 Task: open an excel sheet and write heading  Budget Tracker. Add Descriptions in a column and its values below  'Salary, Rent, Dining Out, Internet Bill, Groceries, Utilities Bill, Gas & Savings. 'Add Categories in next column and its values below  Income, Housing, Food, Utilities, Food, Utilities, Transportation & Savings. Add amount in next column and its values below  $2,500, $800, $100, $50, $200, $100, $100, $50 & $500. Add Dates in next column and its values below  2023-05-01, 2023-05-05, 2023-05-10, 2023-05-15, 2023-05-19, 2023-05-22, 2023-05-25 & 2023-05-30. Add Income/ Expense in next column and its values below  Income, Expense, Expense, Expense, Expense, Expense, Expense & IncomeSave page ExpTracker analysisbook
Action: Mouse moved to (127, 120)
Screenshot: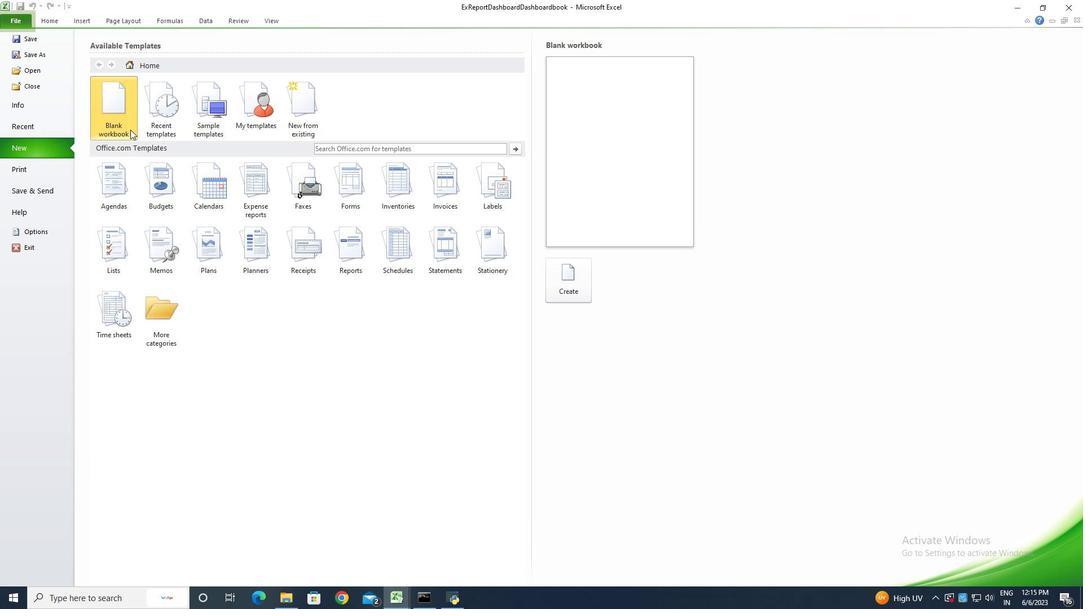 
Action: Mouse pressed left at (127, 120)
Screenshot: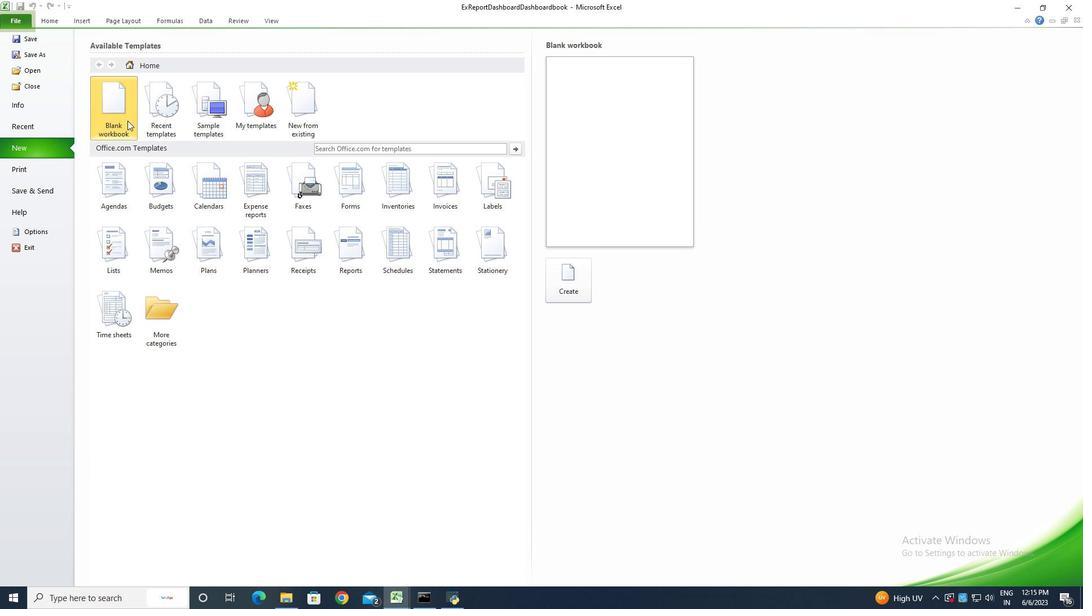 
Action: Mouse moved to (555, 282)
Screenshot: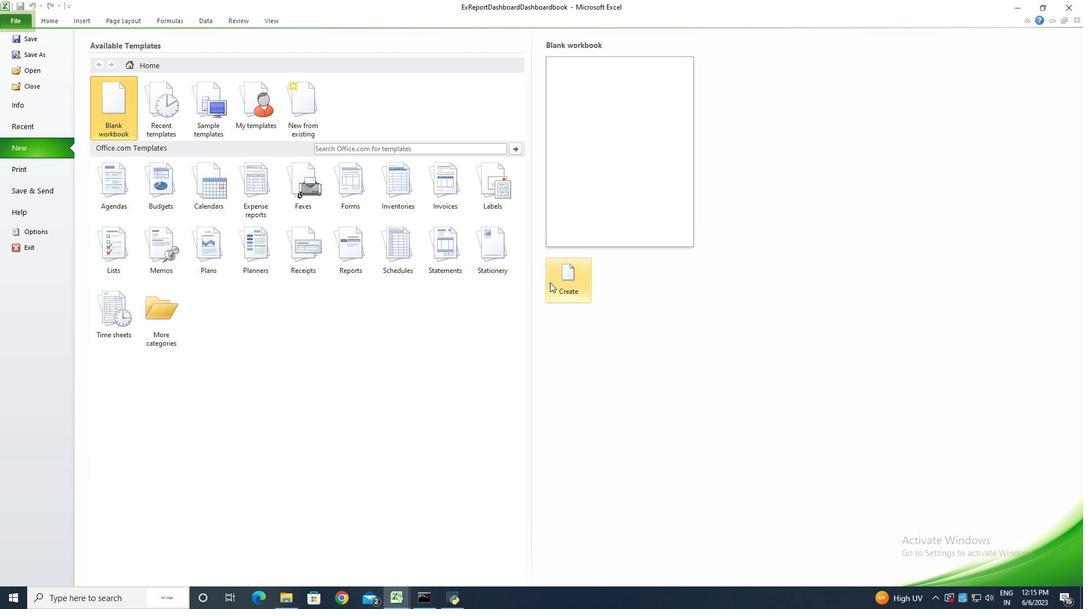 
Action: Mouse pressed left at (555, 282)
Screenshot: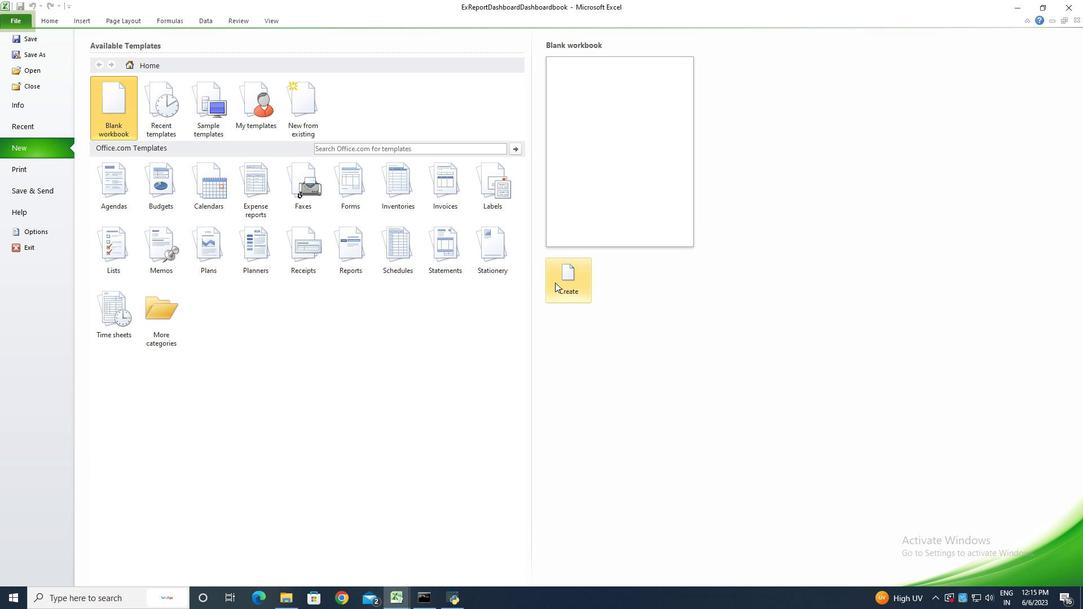 
Action: Key pressed <Key.shift><Key.shift><Key.shift><Key.shift><Key.shift>Budget<Key.space><Key.shift>Tracker<Key.enter><Key.shift><Key.shift><Key.shift><Key.shift>Descriptions<Key.enter><Key.shift>Salaryu<Key.backspace><Key.enter><Key.shift>Rent<Key.enter><Key.shift>Dining<Key.space><Key.shift><Key.shift><Key.shift><Key.shift><Key.shift><Key.shift><Key.shift><Key.shift><Key.shift><Key.shift><Key.shift><Key.shift><Key.shift><Key.shift><Key.shift><Key.shift><Key.shift><Key.shift><Key.shift><Key.shift><Key.shift><Key.shift><Key.shift><Key.shift><Key.shift>Out<Key.enter><Key.shift>Intertainment<Key.backspace><Key.backspace><Key.backspace><Key.backspace><Key.backspace><Key.backspace><Key.backspace><Key.backspace>newt<Key.space><Key.backspace><Key.backspace><Key.backspace>t<Key.space><Key.shift>Bill<Key.enter><Key.shift>Groceries<Key.enter><Key.shift><Key.shift><Key.shift><Key.shift><Key.shift><Key.shift><Key.shift><Key.shift><Key.shift><Key.shift><Key.shift><Key.shift><Key.shift><Key.shift>Utilities<Key.space><Key.shift>Bill<Key.enter><Key.shift><Key.shift>Gas<Key.enter><Key.shift>Savings<Key.enter>
Screenshot: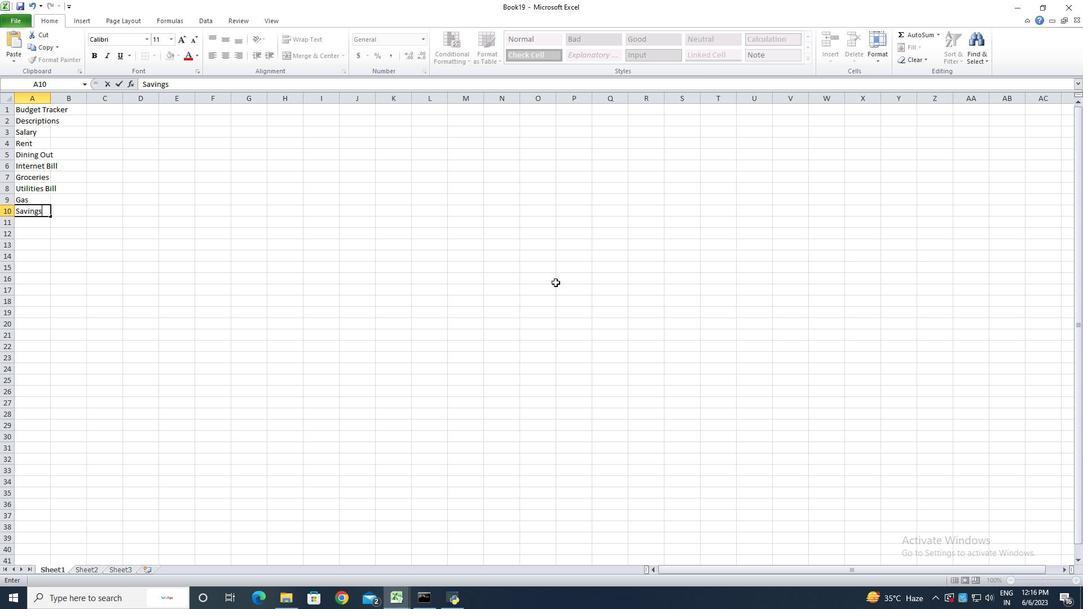 
Action: Mouse moved to (50, 102)
Screenshot: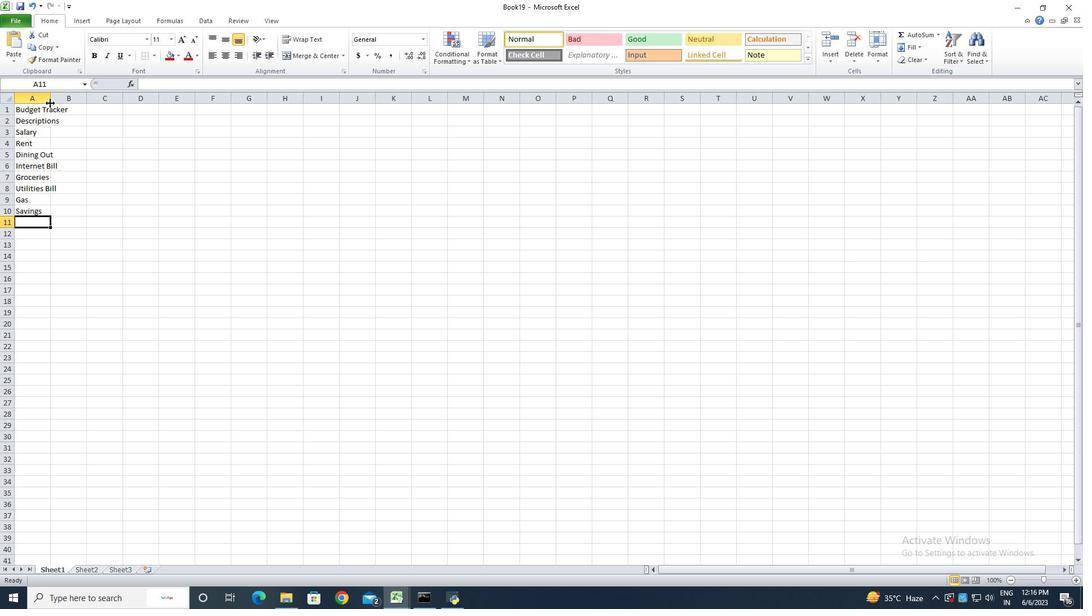 
Action: Mouse pressed left at (50, 102)
Screenshot: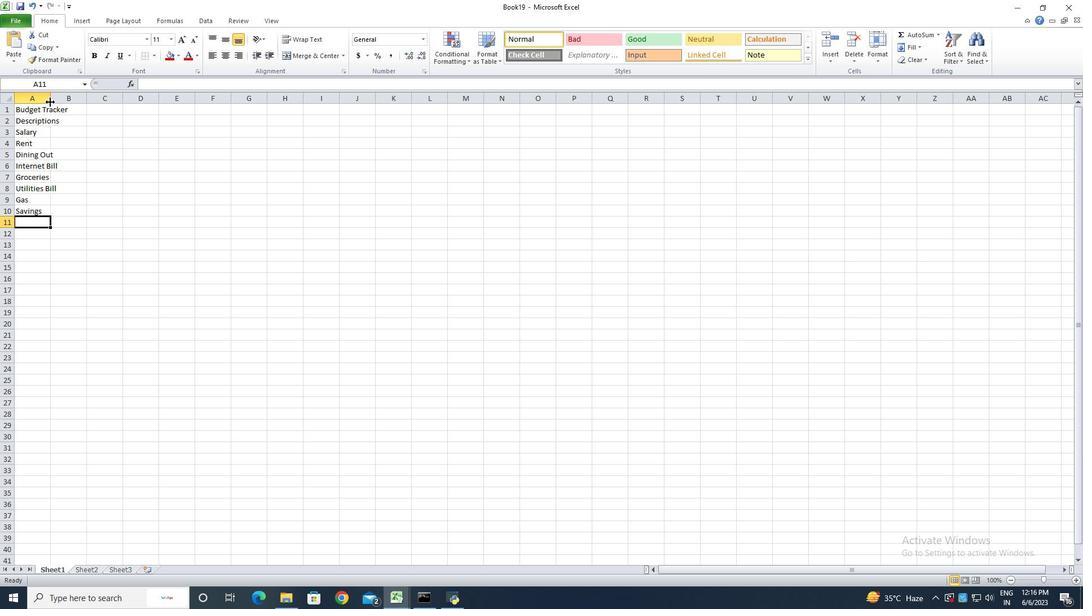 
Action: Mouse pressed left at (50, 102)
Screenshot: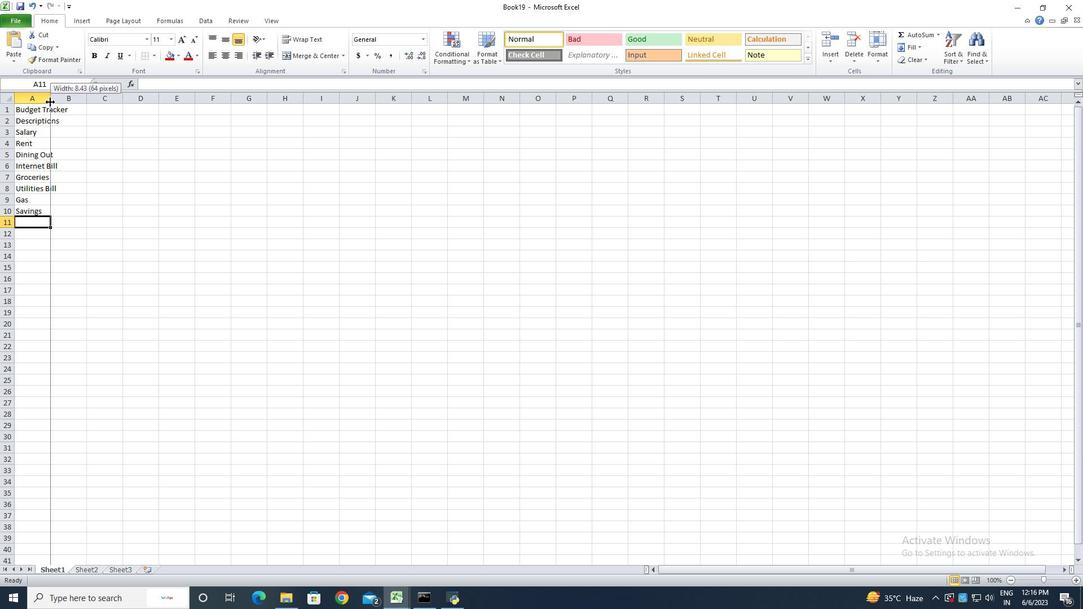 
Action: Mouse moved to (80, 120)
Screenshot: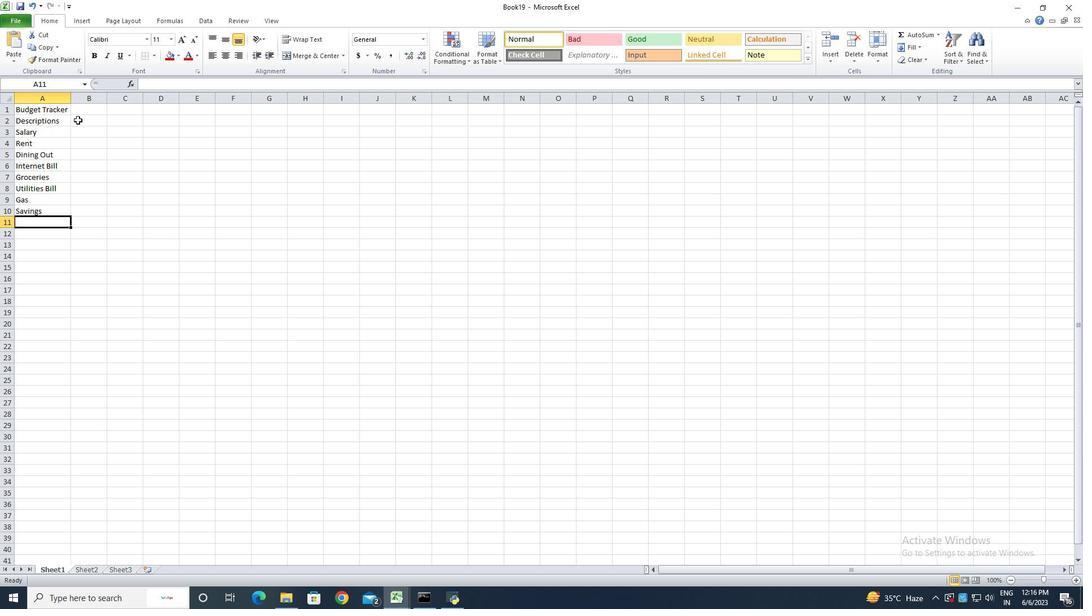 
Action: Mouse pressed left at (80, 120)
Screenshot: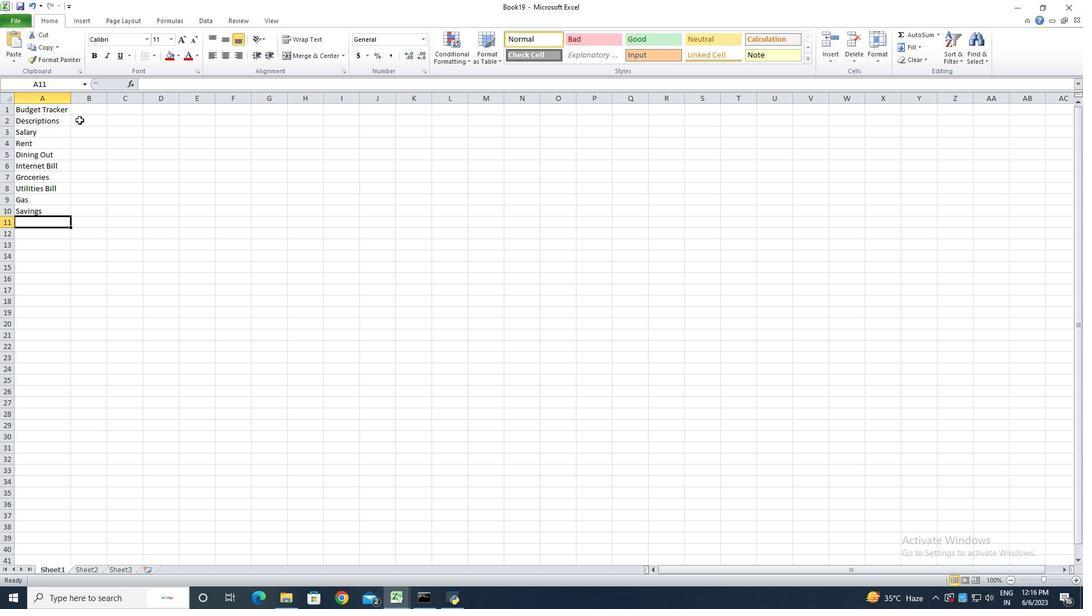 
Action: Key pressed <Key.shift>Categories<Key.enter><Key.shift>Income<Key.enter><Key.shift><Key.shift><Key.shift><Key.shift><Key.shift><Key.shift><Key.shift><Key.shift><Key.shift><Key.shift><Key.shift><Key.shift><Key.shift><Key.shift><Key.shift>Housing<Key.enter><Key.shift>Food<Key.enter><Key.shift>Utilities<Key.enter><Key.shift>Food<Key.enter><Key.shift>Utilities<Key.enter><Key.shift><Key.shift><Key.shift>Transportation<Key.enter><Key.shift>Savings<Key.enter>
Screenshot: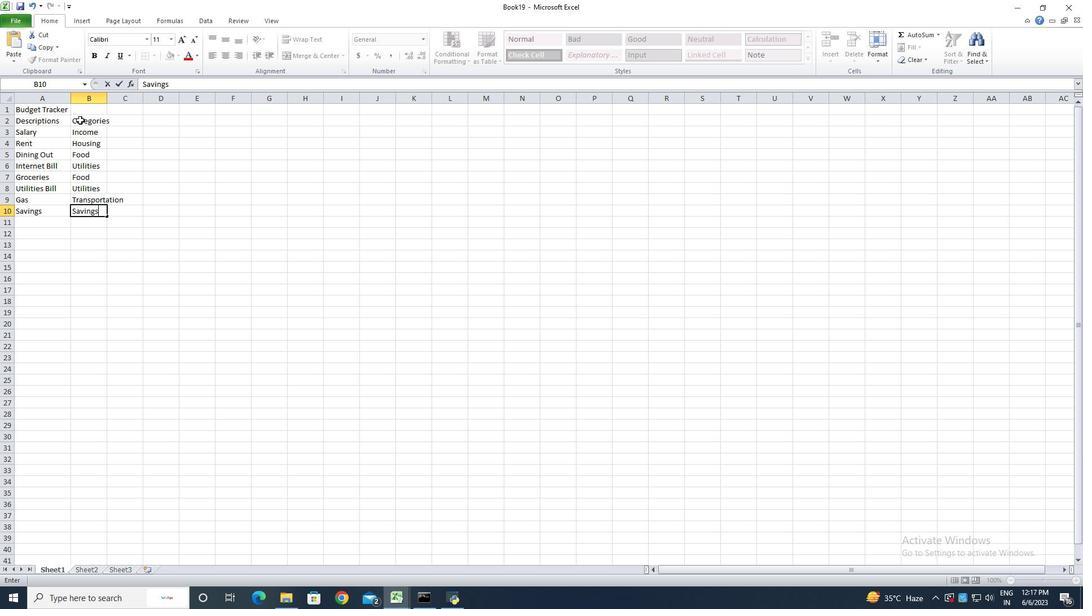 
Action: Mouse moved to (107, 99)
Screenshot: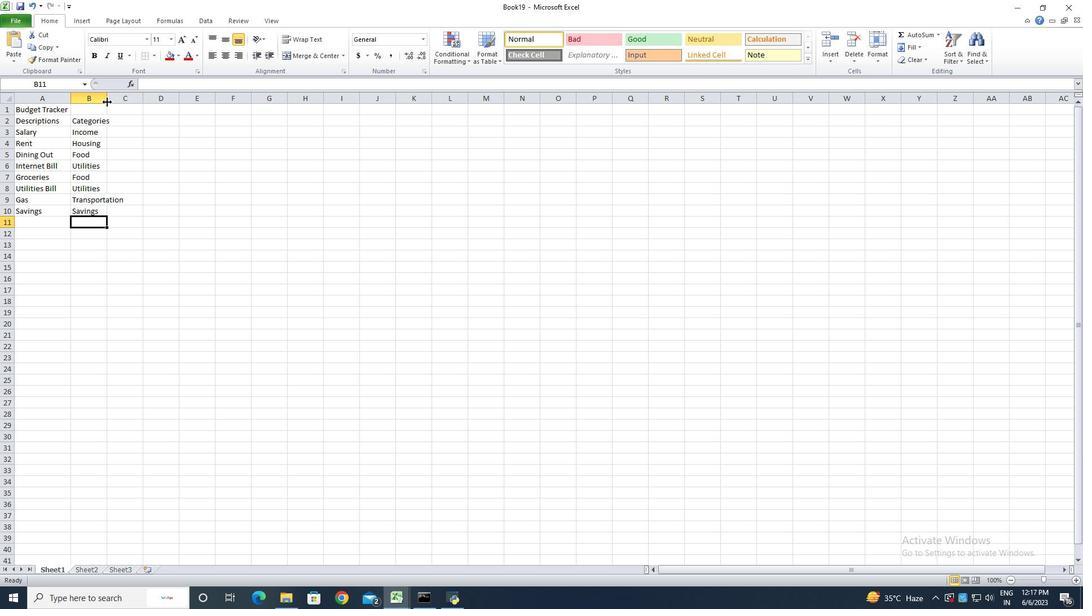 
Action: Mouse pressed left at (107, 99)
Screenshot: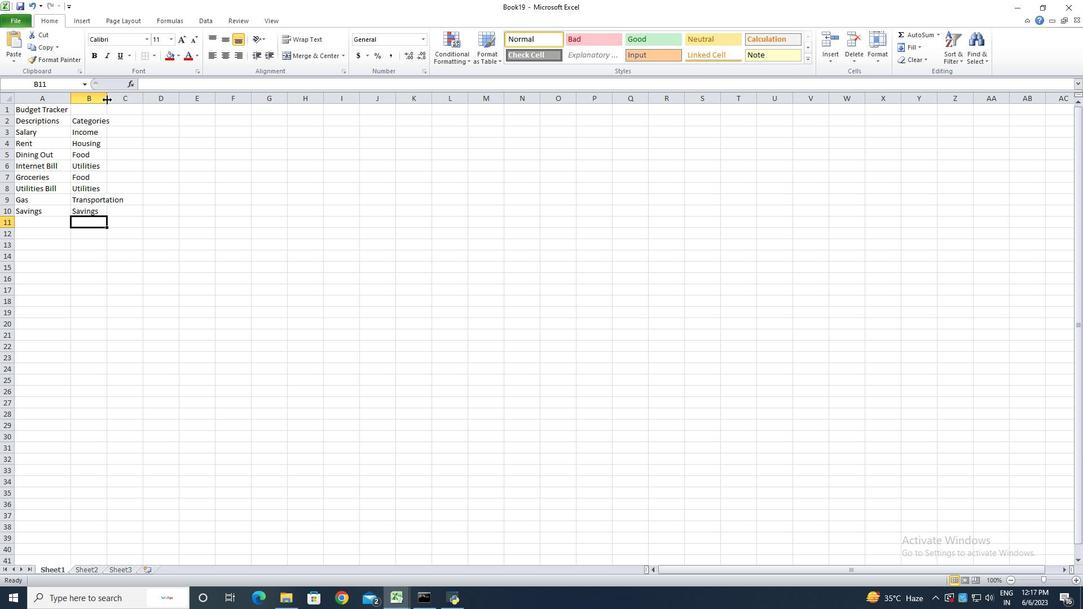
Action: Mouse pressed left at (107, 99)
Screenshot: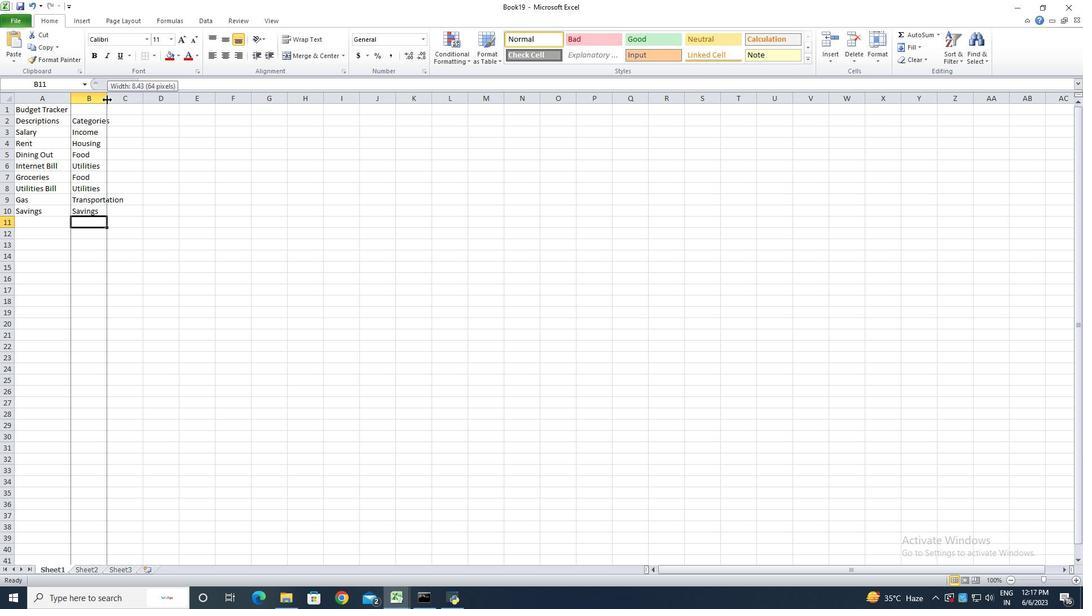 
Action: Mouse moved to (150, 121)
Screenshot: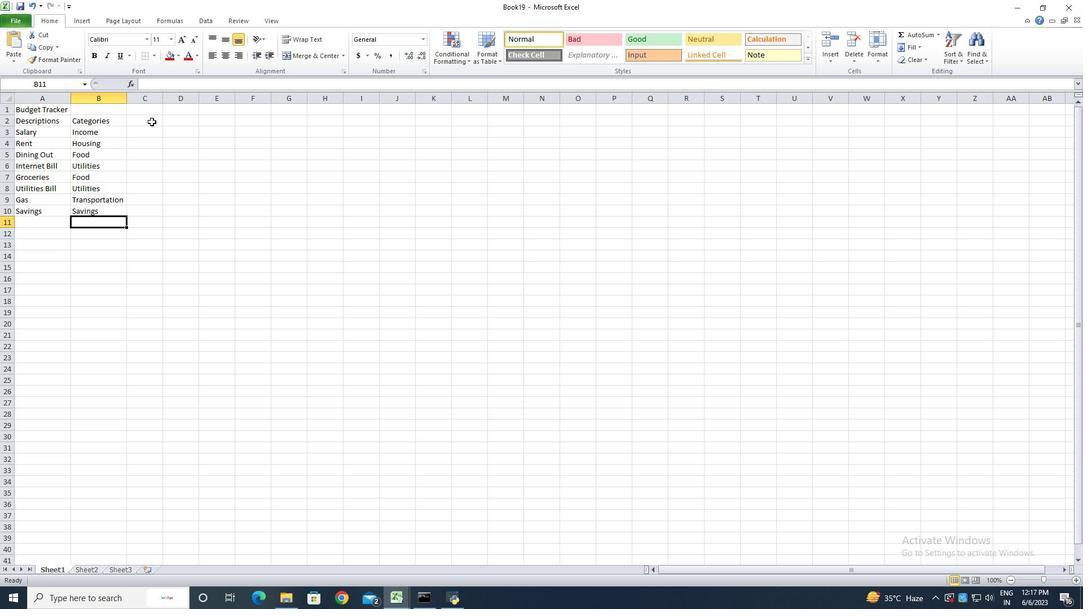 
Action: Mouse pressed left at (150, 121)
Screenshot: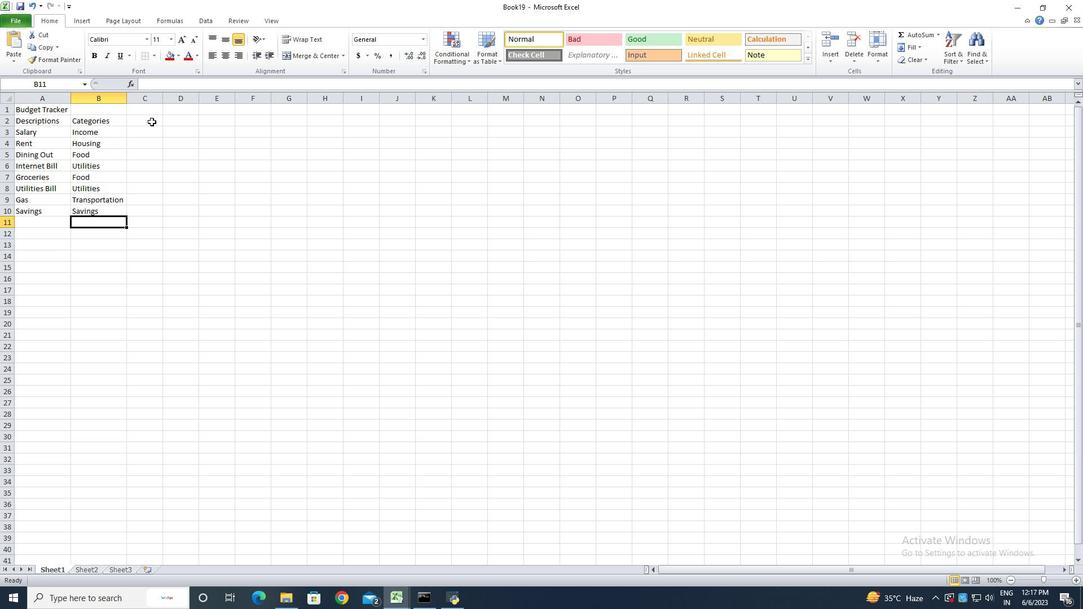 
Action: Key pressed <Key.shift>Amount<Key.enter>
Screenshot: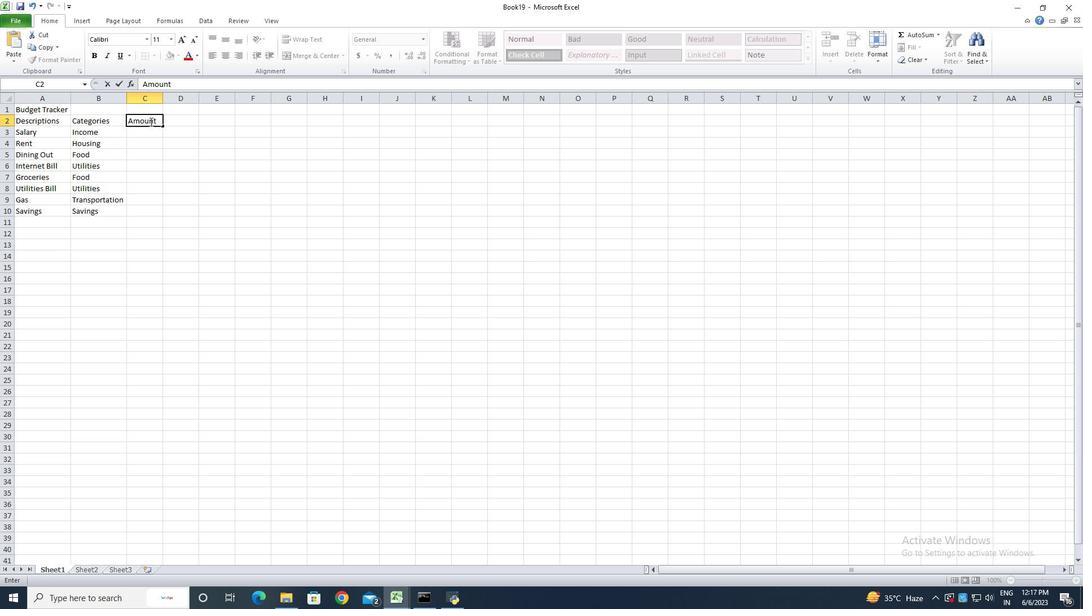 
Action: Mouse moved to (357, 156)
Screenshot: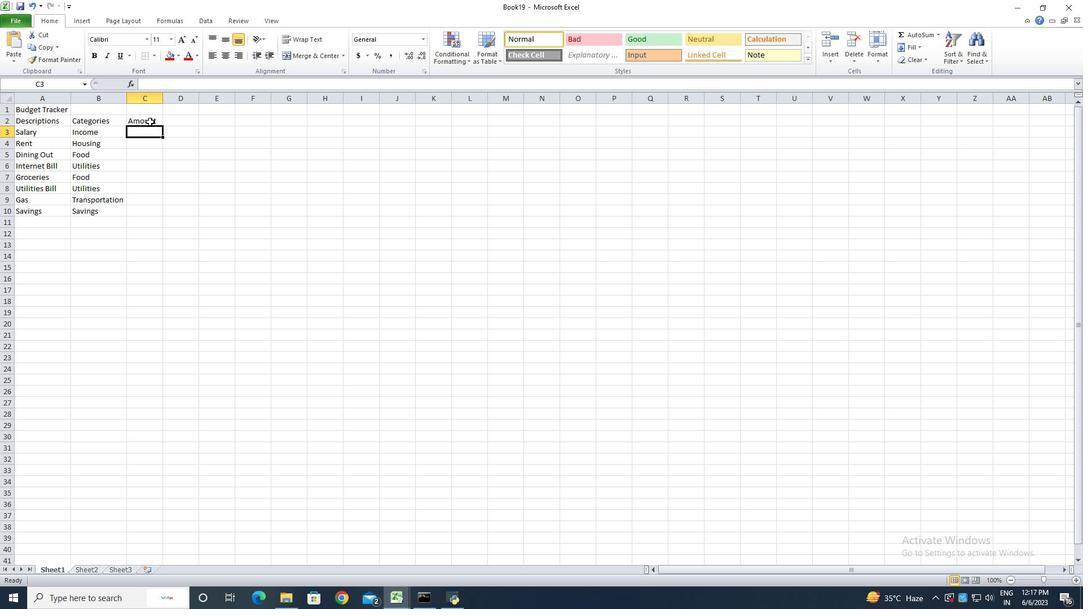 
Action: Key pressed 2500<Key.enter>800<Key.enter>100<Key.enter><Key.enter><Key.up>50<Key.enter>200<Key.enter>100<Key.enter>20<Key.backspace><Key.backspace>50<Key.enter>500<Key.enter>
Screenshot: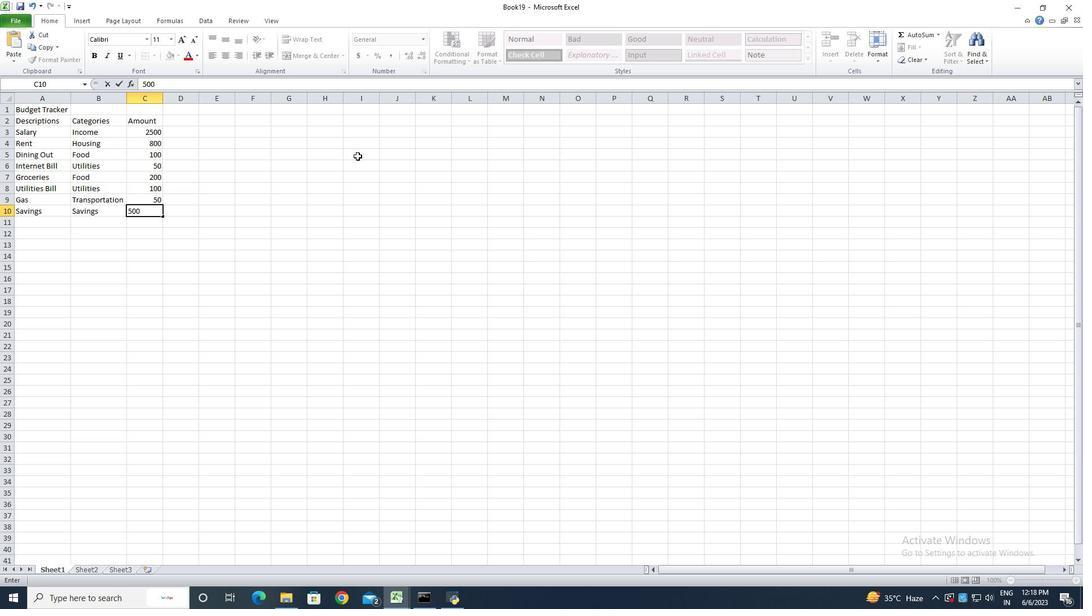 
Action: Mouse moved to (161, 99)
Screenshot: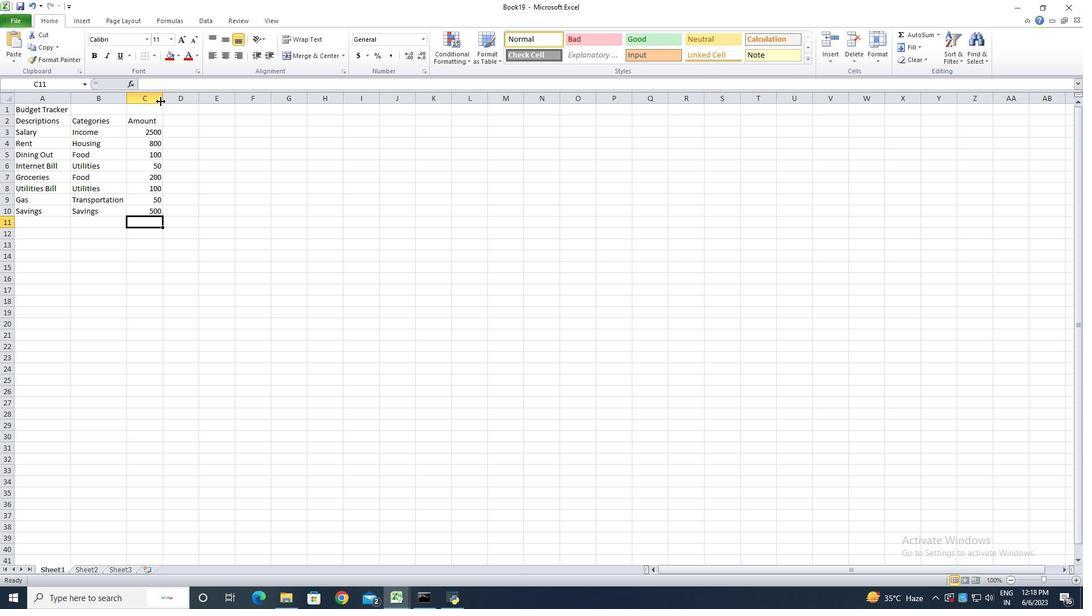 
Action: Mouse pressed left at (161, 99)
Screenshot: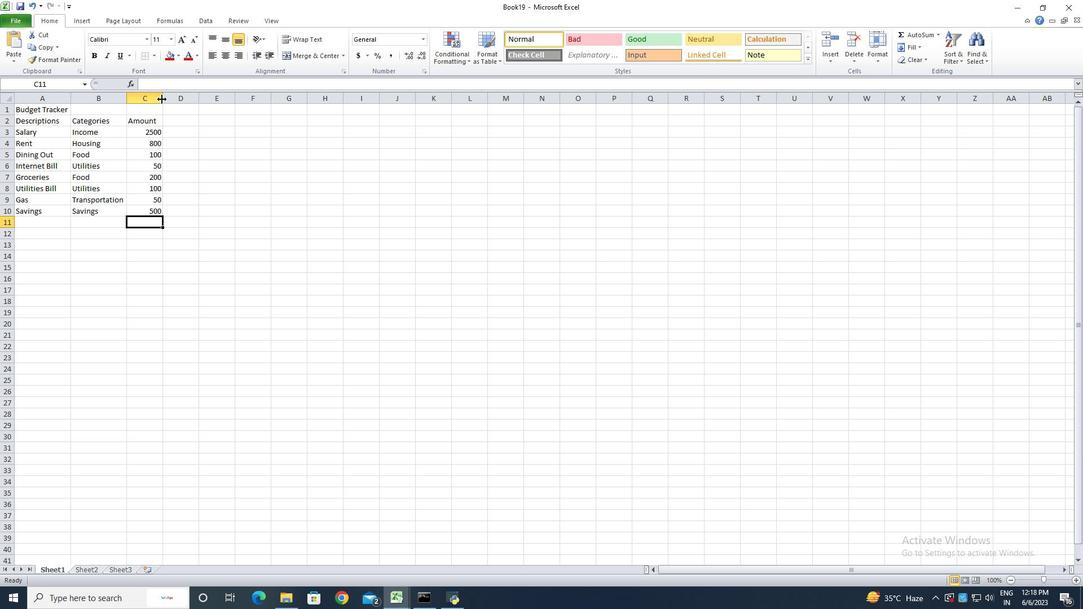 
Action: Mouse pressed left at (161, 99)
Screenshot: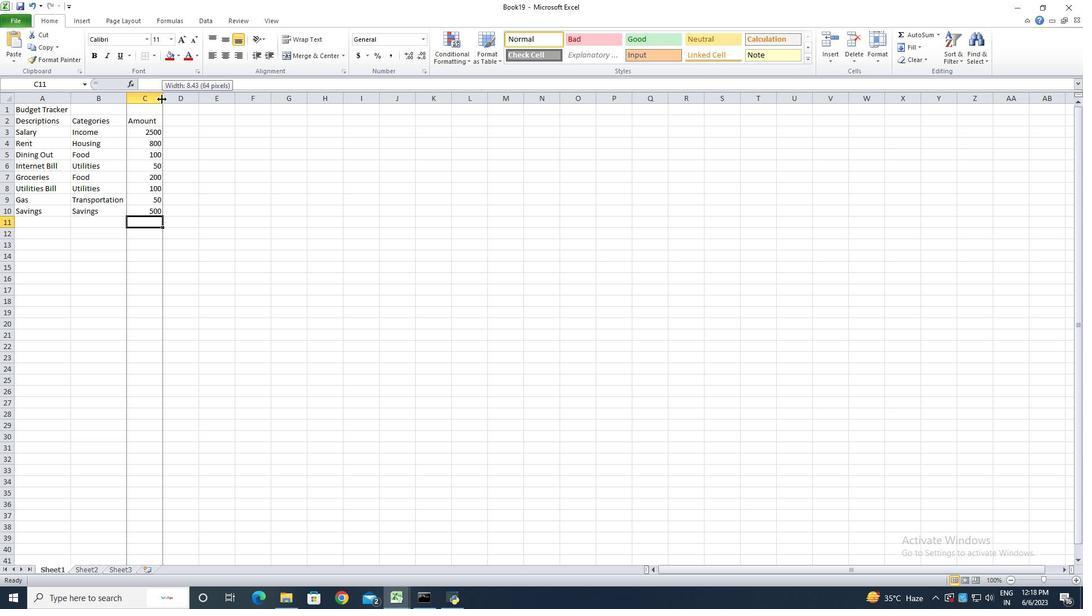 
Action: Mouse moved to (176, 118)
Screenshot: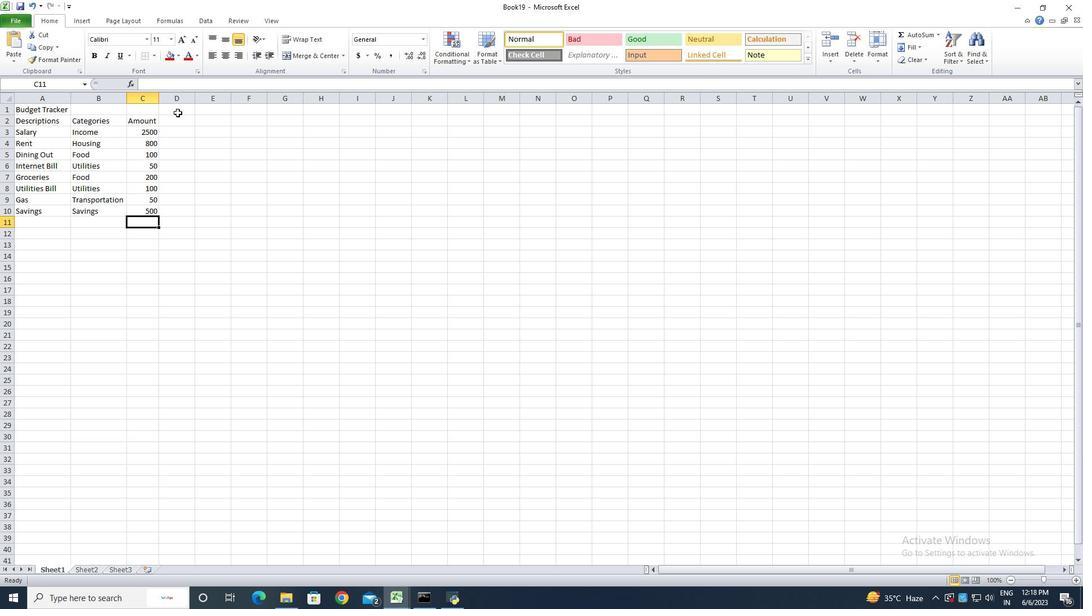 
Action: Mouse pressed left at (176, 118)
Screenshot: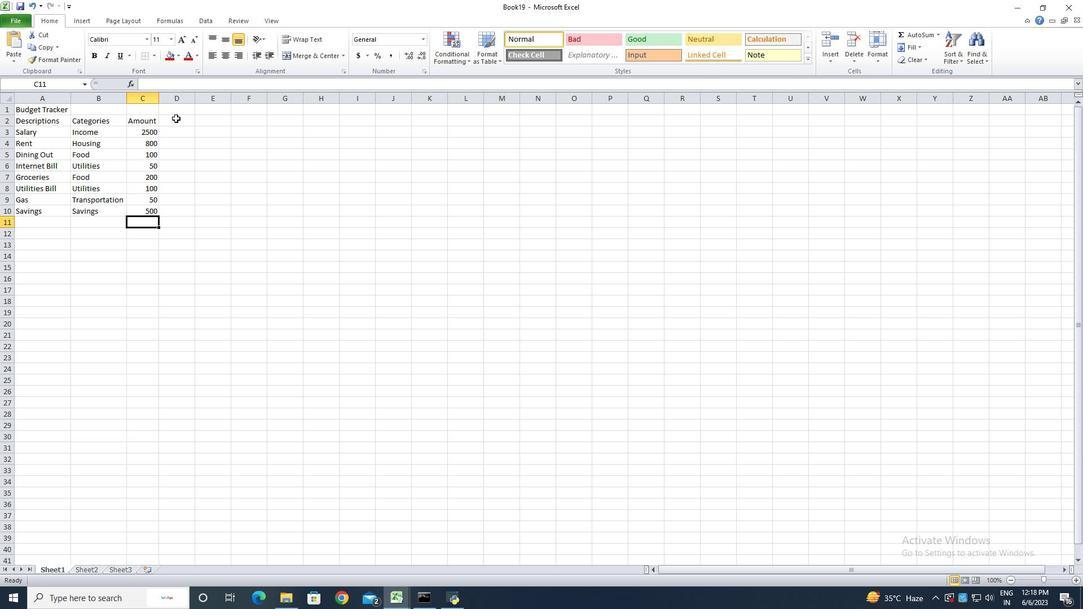 
Action: Key pressed <Key.shift><Key.shift><Key.shift><Key.shift><Key.shift>Dates<Key.enter>2023-05-01<Key.enter>2023-05-05<Key.enter>2023-05-10<Key.enter>2023-05-15<Key.enter>2023-02<Key.backspace>5-19<Key.enter>2023-05-22<Key.enter>2023-05-25<Key.enter>2023-05-30<Key.enter>
Screenshot: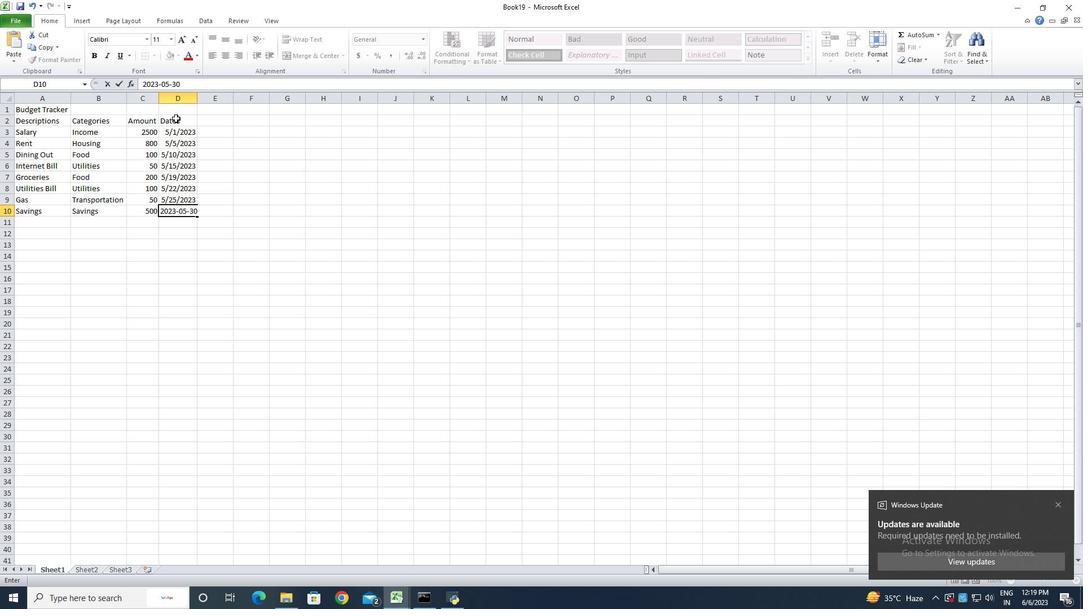 
Action: Mouse moved to (169, 132)
Screenshot: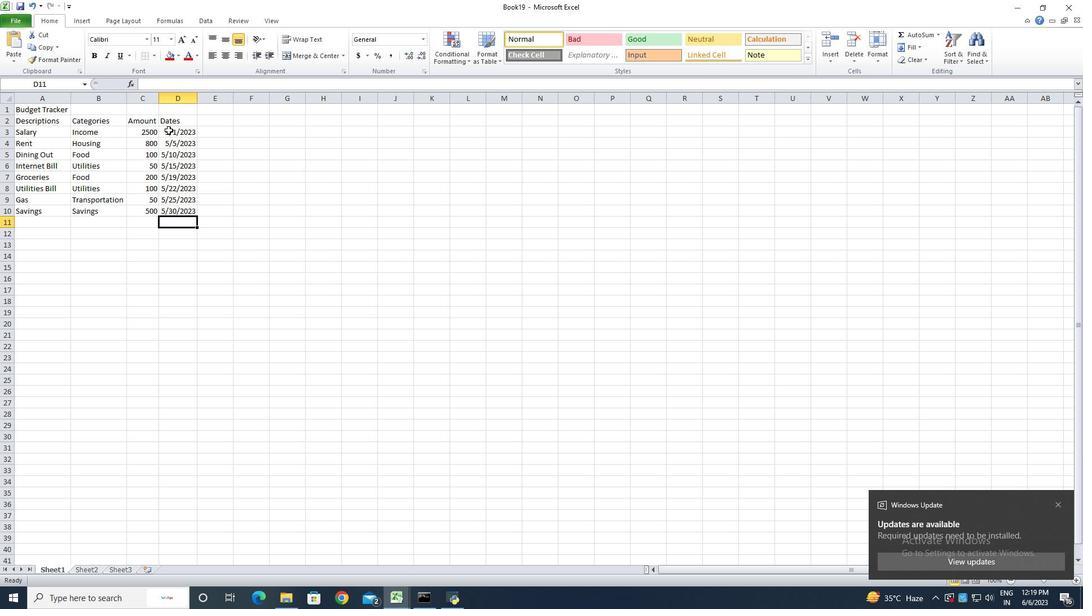 
Action: Mouse pressed left at (169, 132)
Screenshot: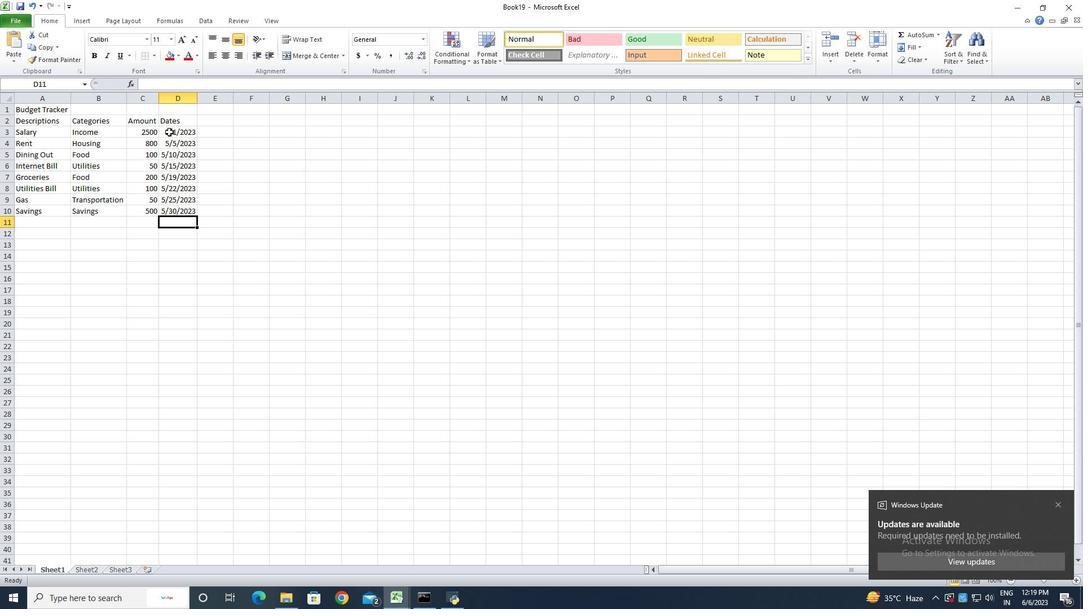 
Action: Mouse moved to (179, 218)
Screenshot: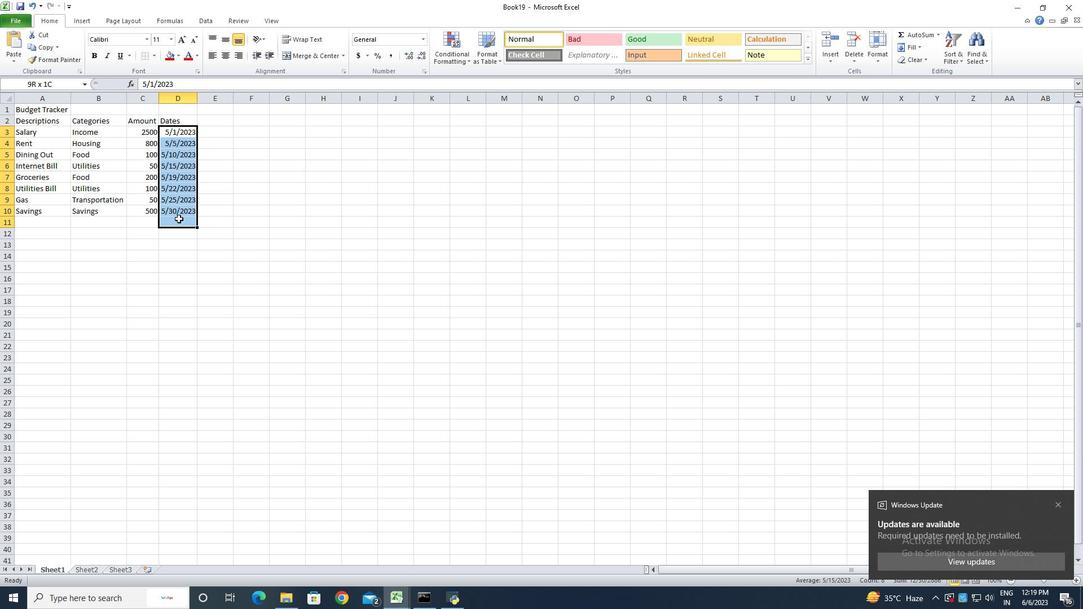 
Action: Key pressed <Key.shift><Key.up>
Screenshot: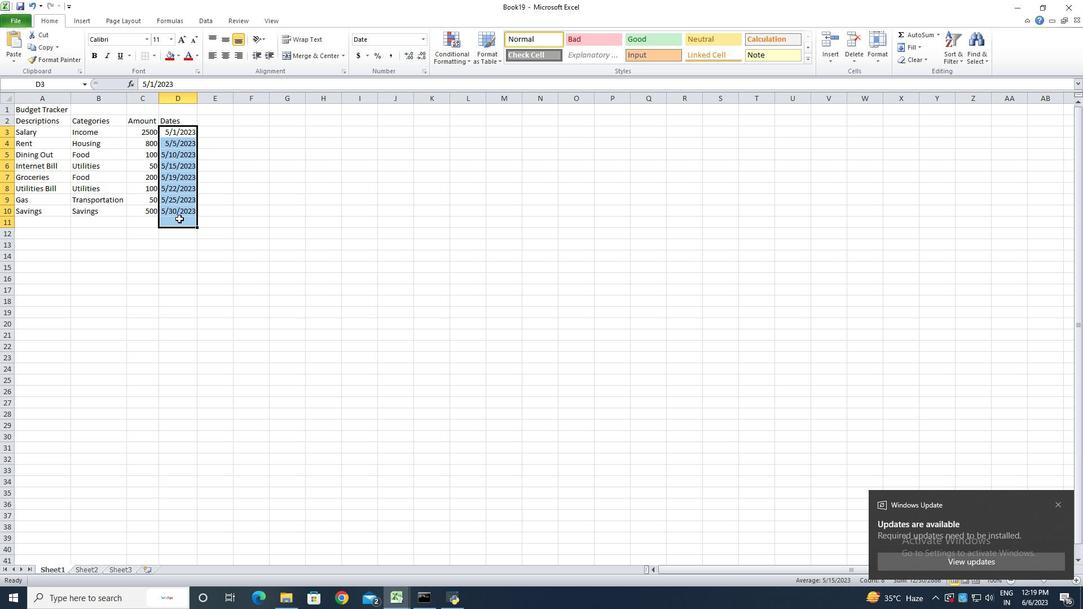 
Action: Mouse moved to (191, 133)
Screenshot: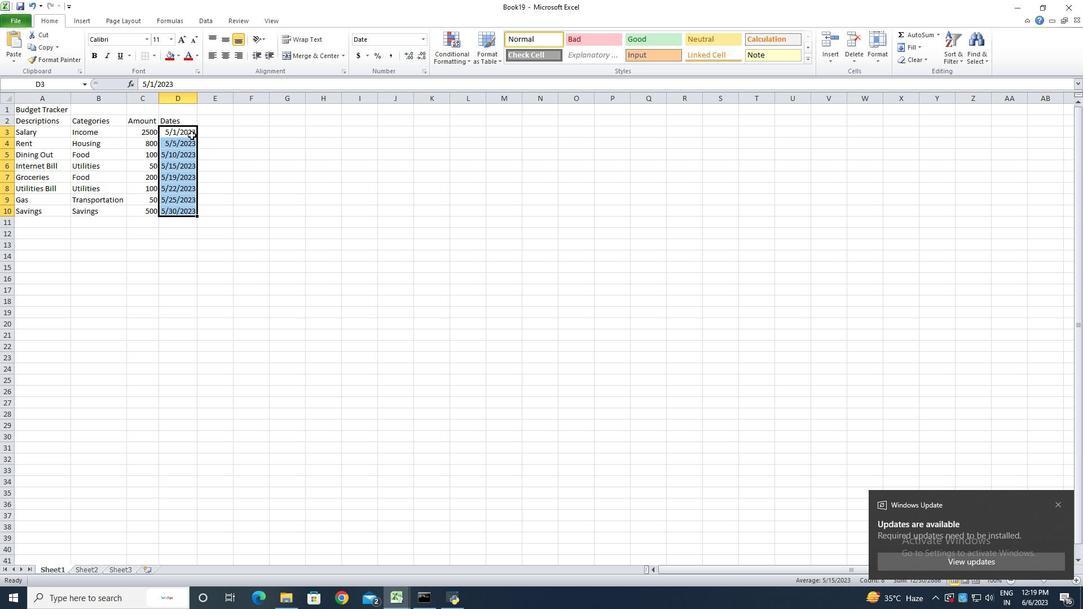 
Action: Mouse pressed right at (191, 133)
Screenshot: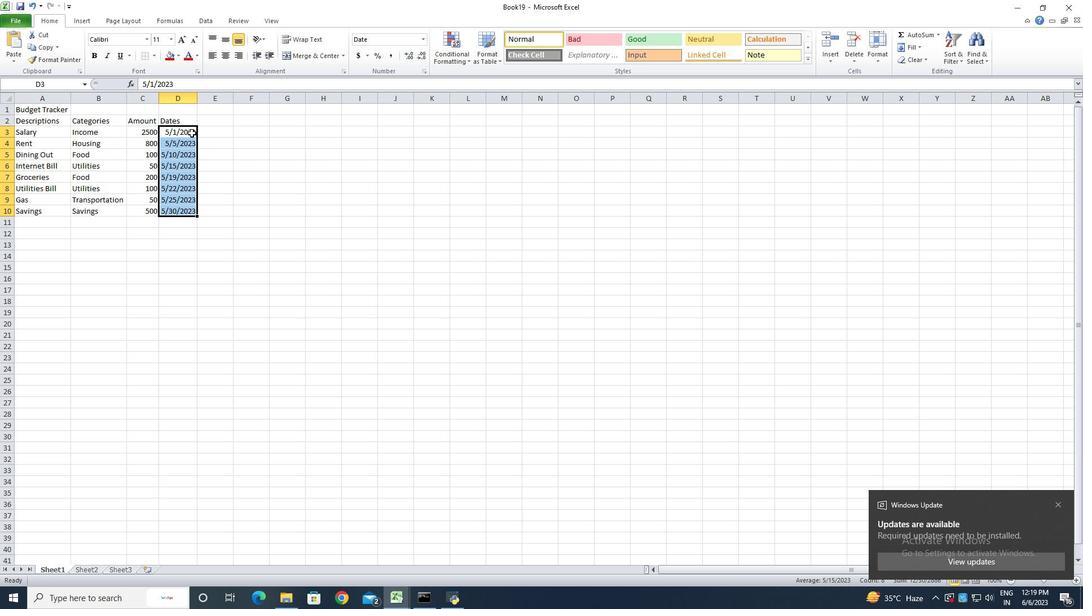 
Action: Mouse moved to (239, 290)
Screenshot: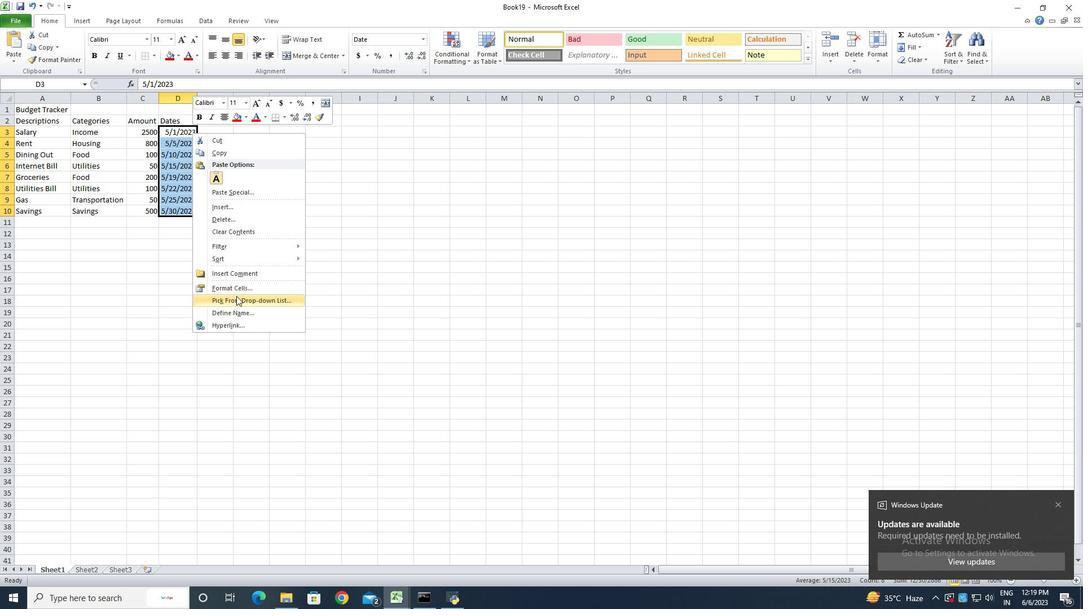 
Action: Mouse pressed left at (239, 290)
Screenshot: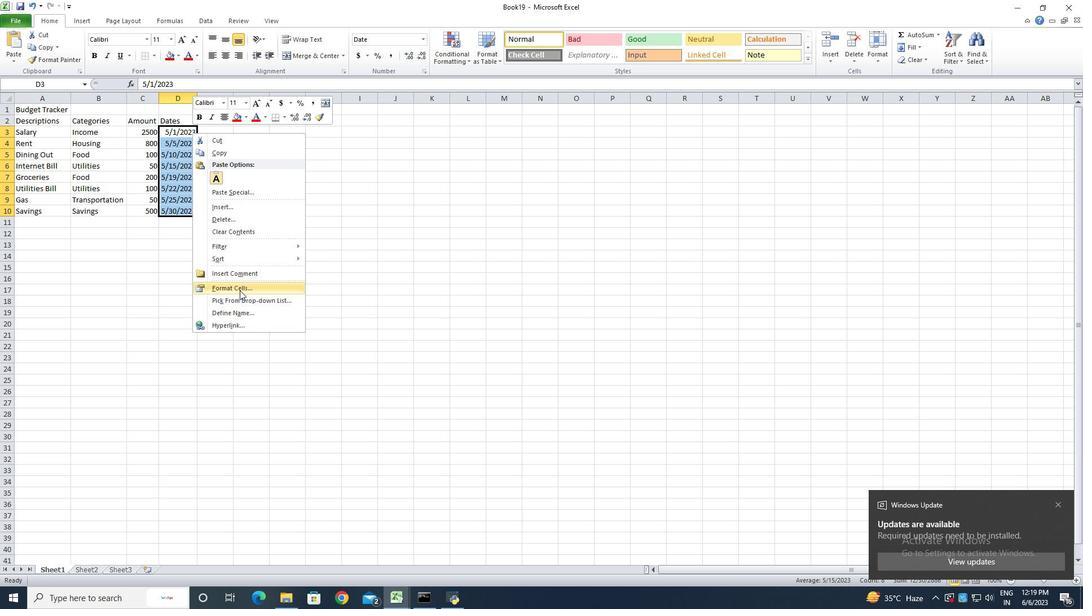 
Action: Mouse moved to (132, 284)
Screenshot: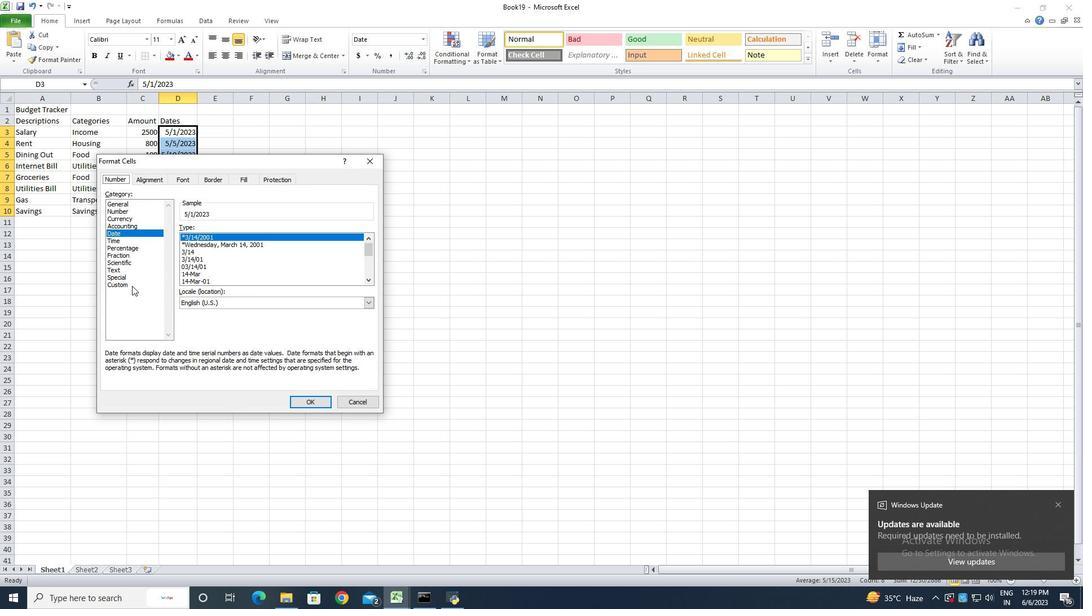 
Action: Mouse pressed left at (132, 284)
Screenshot: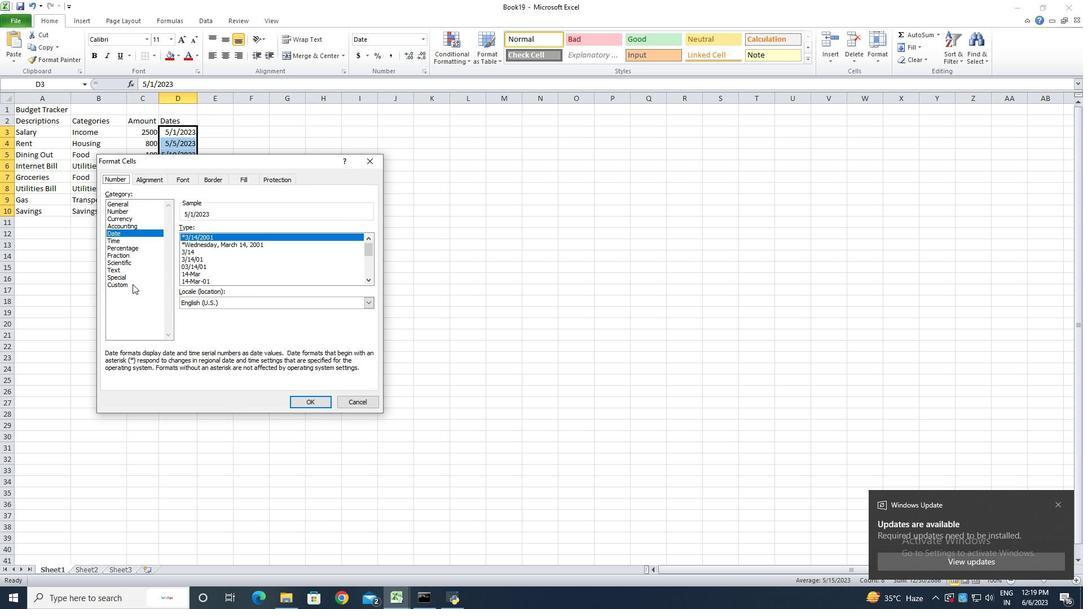 
Action: Mouse moved to (215, 240)
Screenshot: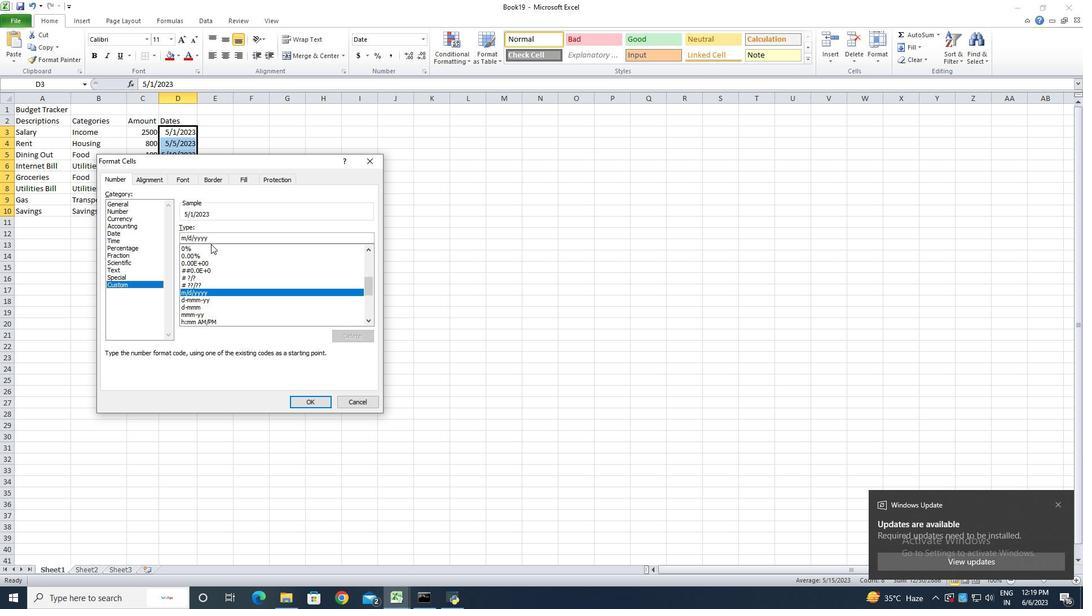 
Action: Mouse pressed left at (215, 240)
Screenshot: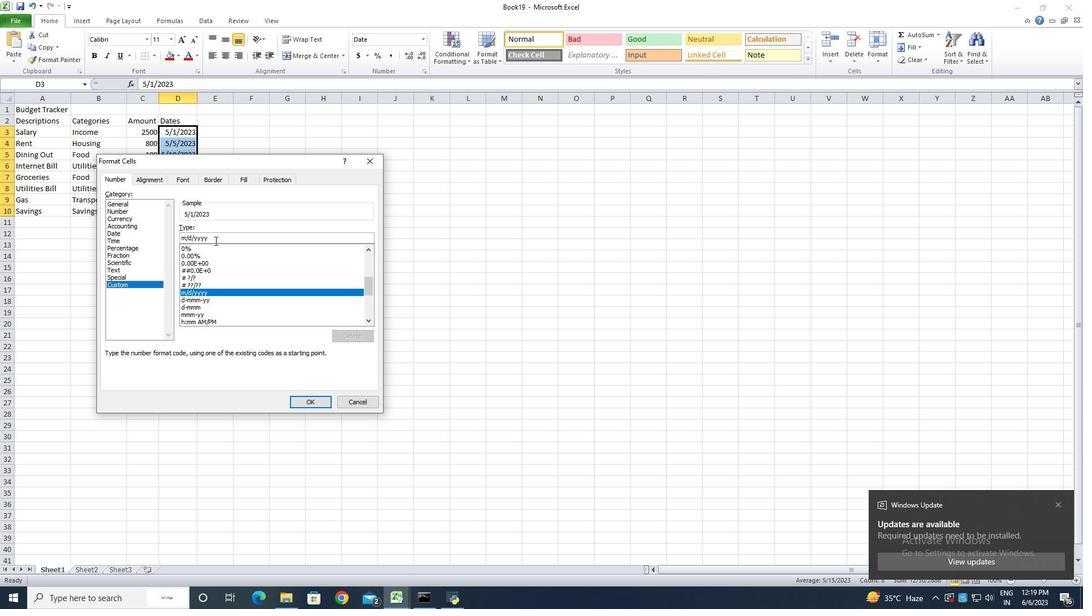 
Action: Key pressed <Key.backspace><Key.backspace><Key.backspace><Key.backspace><Key.backspace><Key.backspace><Key.backspace><Key.backspace><Key.backspace><Key.backspace><Key.backspace><Key.backspace><Key.backspace><Key.backspace><Key.backspace><Key.backspace><Key.backspace>yyyy-mm-dd
Screenshot: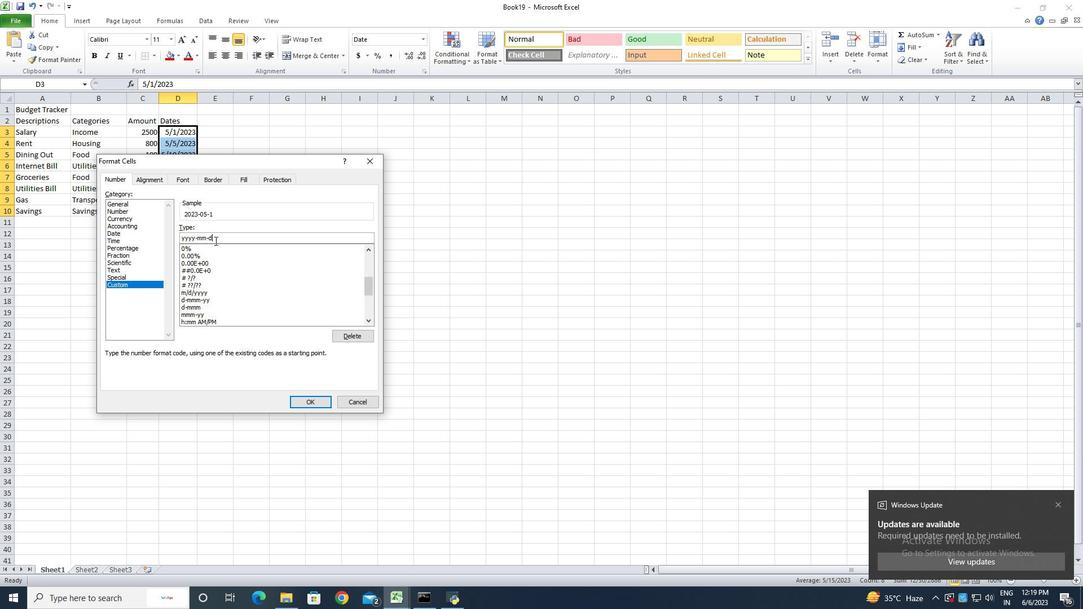 
Action: Mouse moved to (300, 404)
Screenshot: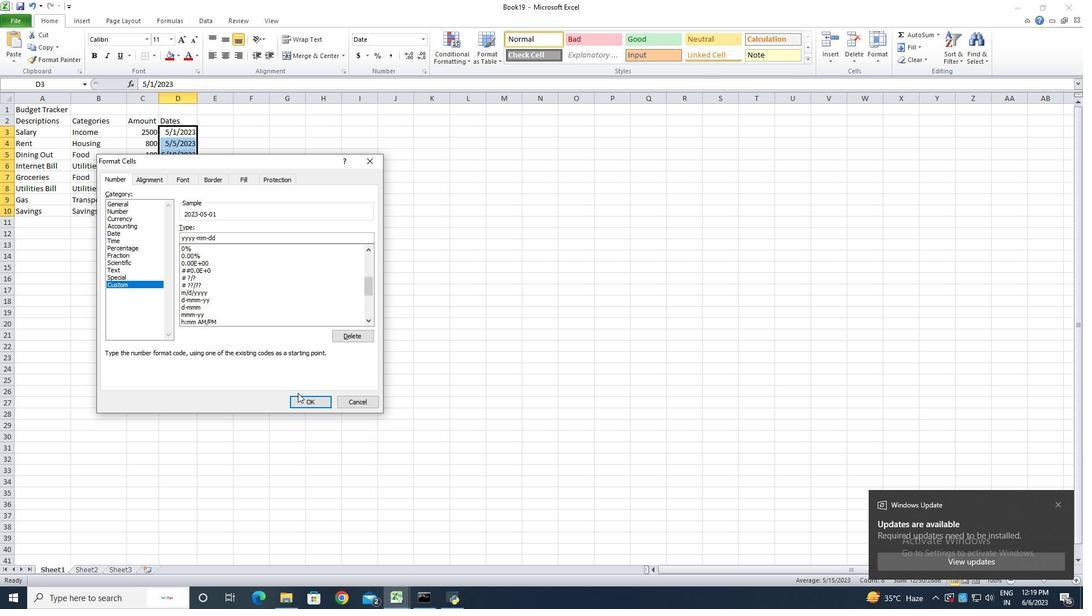 
Action: Mouse pressed left at (300, 404)
Screenshot: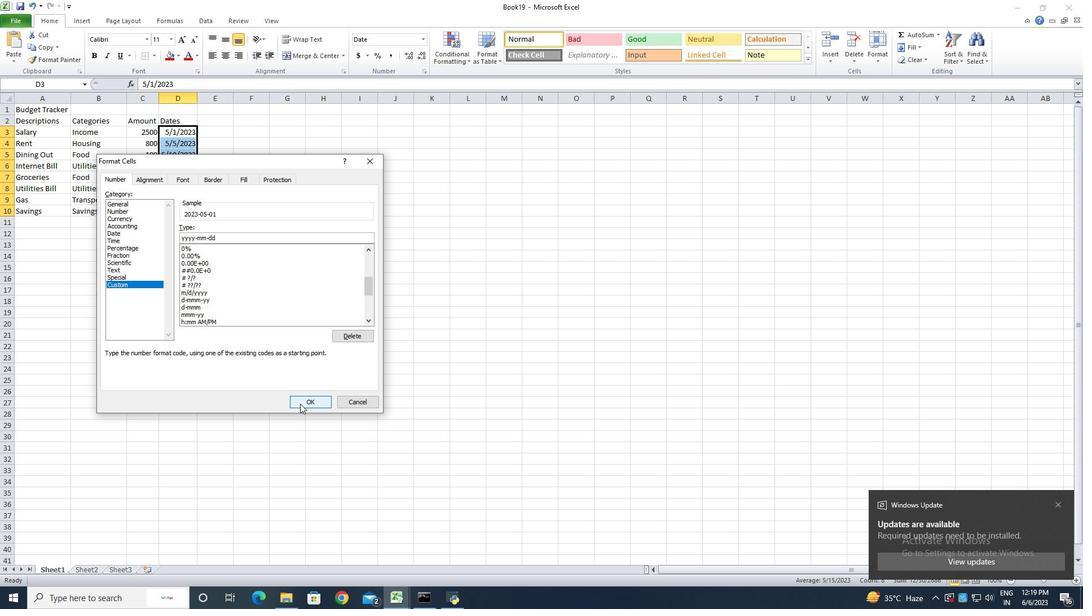 
Action: Mouse moved to (202, 98)
Screenshot: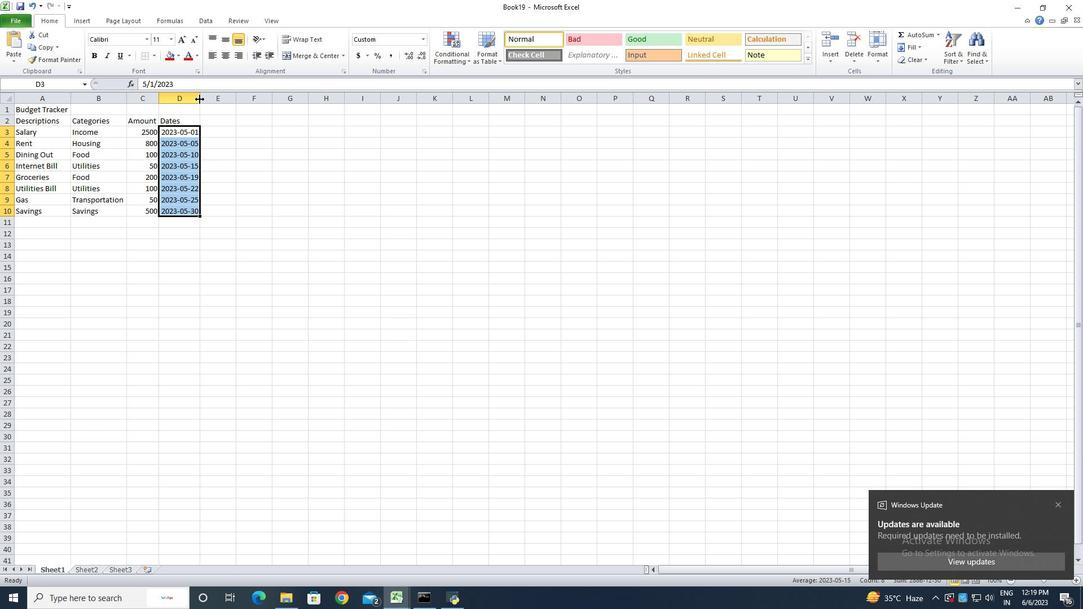 
Action: Mouse pressed left at (202, 98)
Screenshot: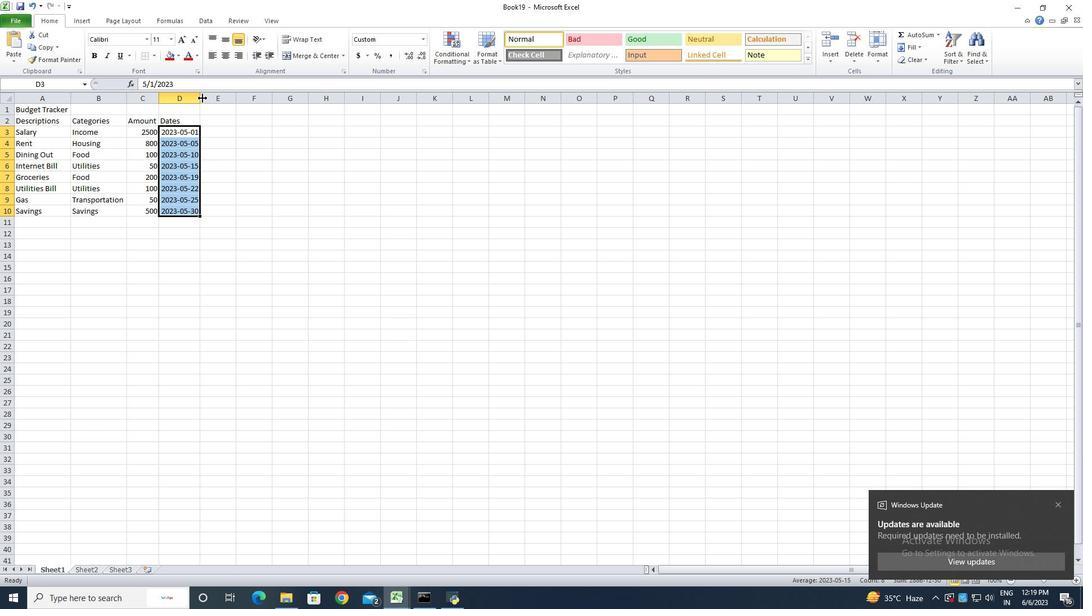 
Action: Mouse pressed left at (202, 98)
Screenshot: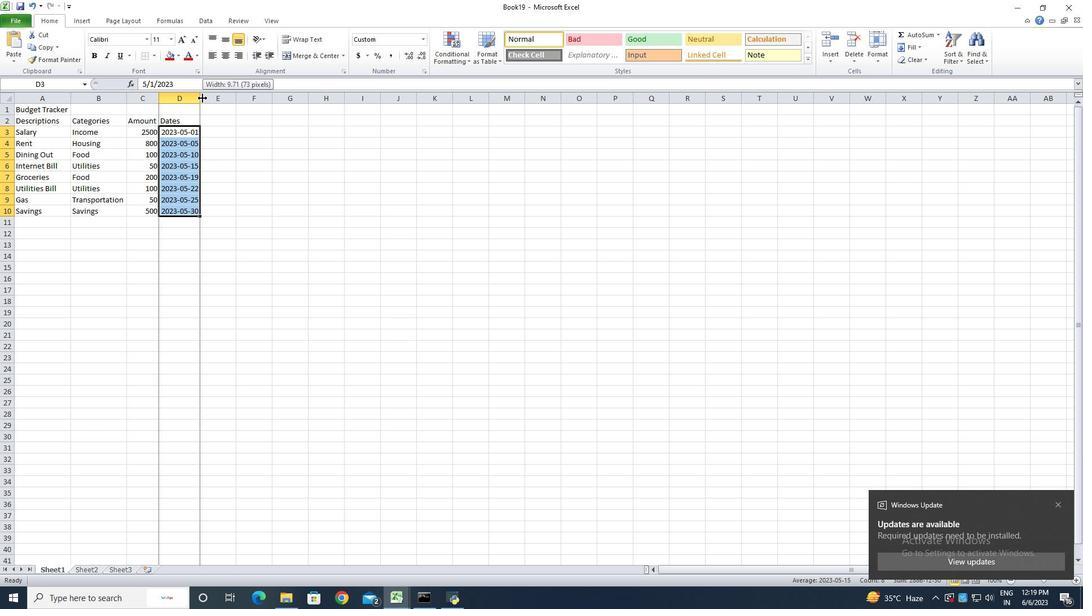 
Action: Mouse moved to (209, 120)
Screenshot: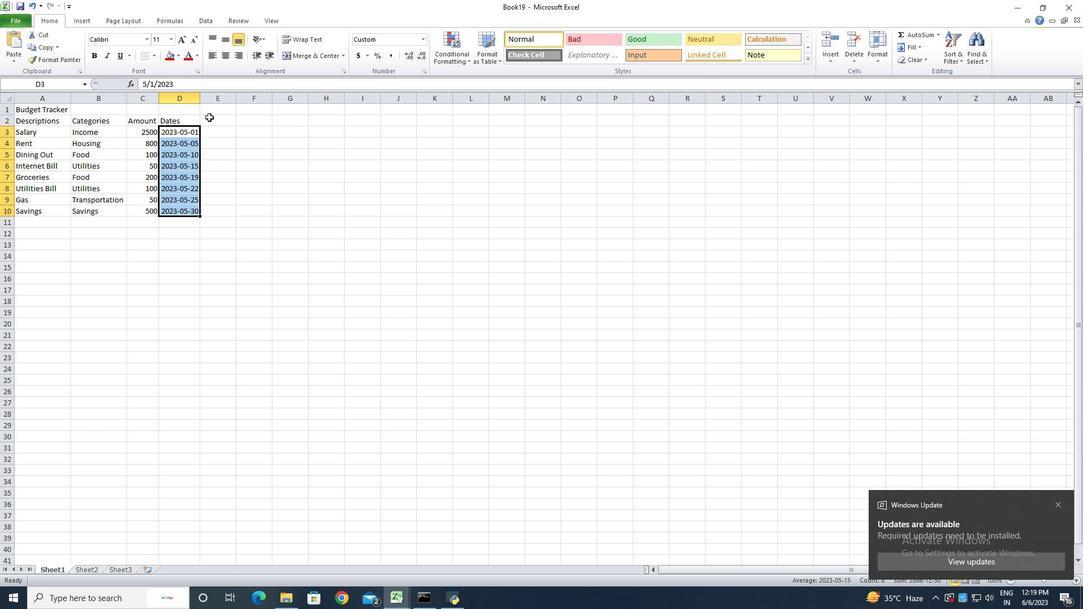 
Action: Mouse pressed left at (209, 120)
Screenshot: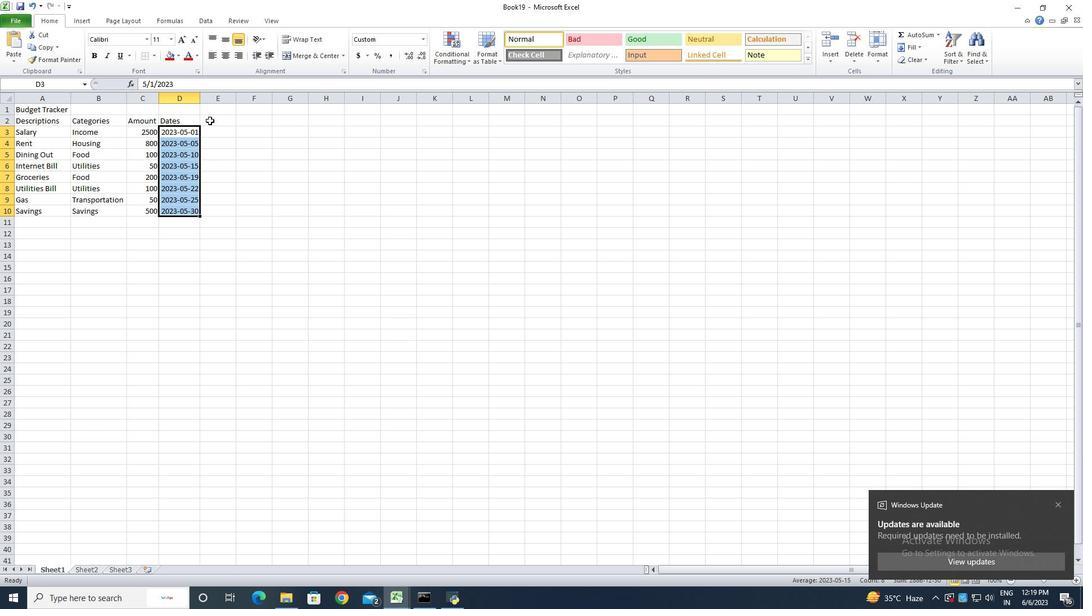 
Action: Key pressed <Key.shift>Income<Key.space><Key.backspace><Key.shift><Key.shift><Key.shift><Key.shift><Key.shift>?e<Key.backspace><Key.shift>Ex<Key.backspace><Key.backspace><Key.backspace><Key.space><Key.shift><Key.backspace>/<Key.shift>Expense<Key.enter><Key.shift><Key.shift><Key.shift><Key.shift><Key.shift><Key.shift><Key.shift><Key.shift><Key.shift><Key.shift><Key.shift><Key.shift>Income<Key.backspace><Key.enter><Key.shift>Expense<Key.enter><Key.shift>Expenmse<Key.backspace><Key.backspace><Key.backspace>se<Key.enter><Key.shift>Expense<Key.enter><Key.shift>Expense<Key.enter><Key.shift>Expense<Key.enter><Key.shift><Key.shift><Key.shift><Key.shift><Key.shift><Key.shift><Key.shift><Key.shift><Key.shift><Key.shift><Key.shift><Key.shift><Key.shift><Key.shift><Key.shift><Key.shift><Key.shift><Key.shift><Key.shift><Key.shift><Key.shift><Key.shift><Key.shift><Key.shift><Key.shift><Key.shift>Expense<Key.enter><Key.shift>Incopme<Key.backspace><Key.backspace><Key.backspace>me<Key.enter>
Screenshot: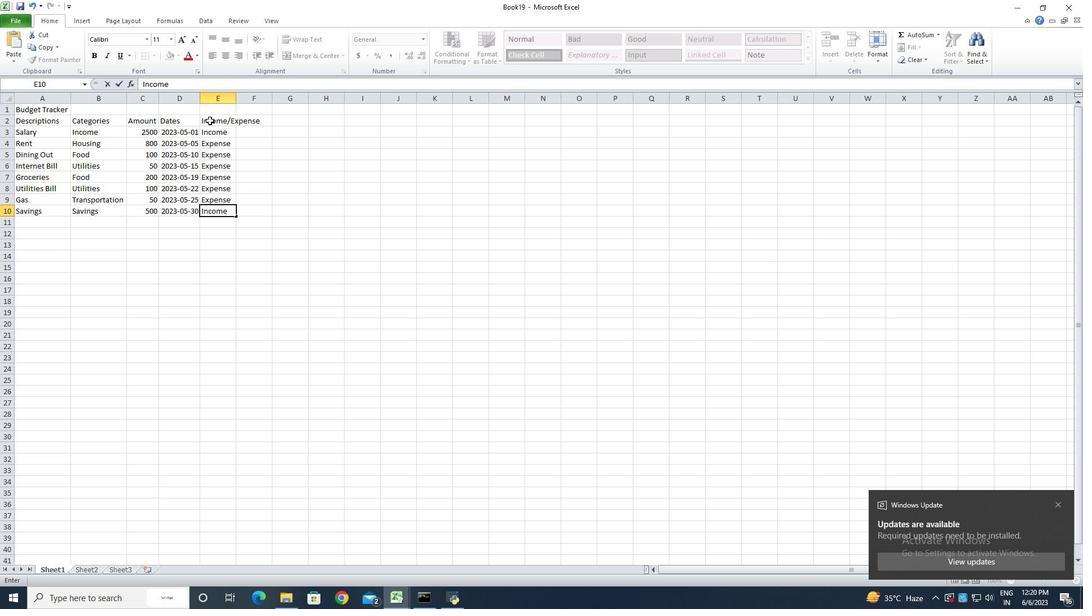 
Action: Mouse moved to (236, 100)
Screenshot: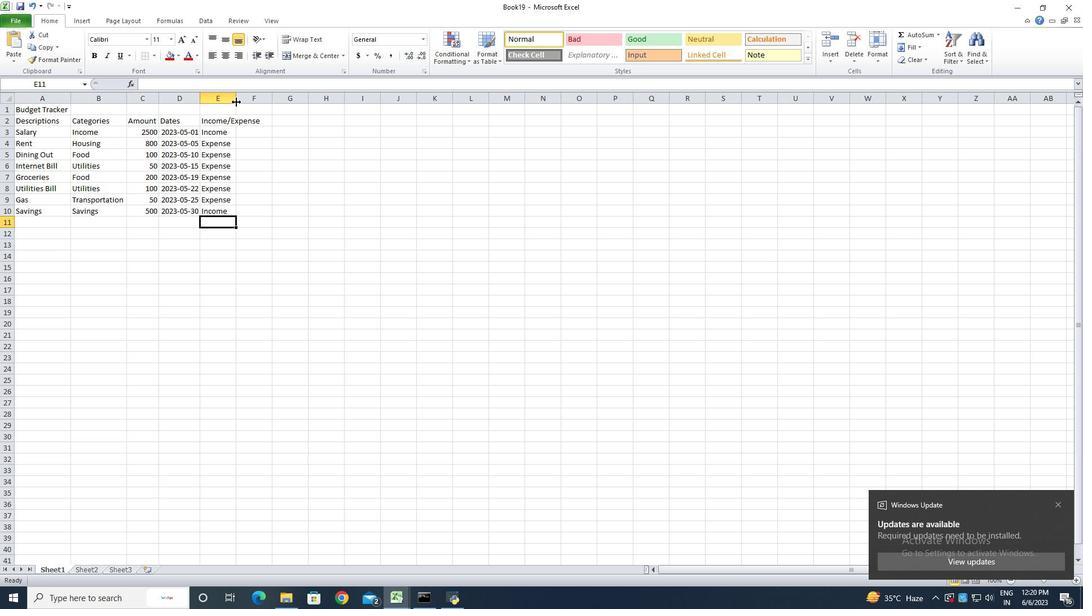 
Action: Mouse pressed left at (236, 100)
Screenshot: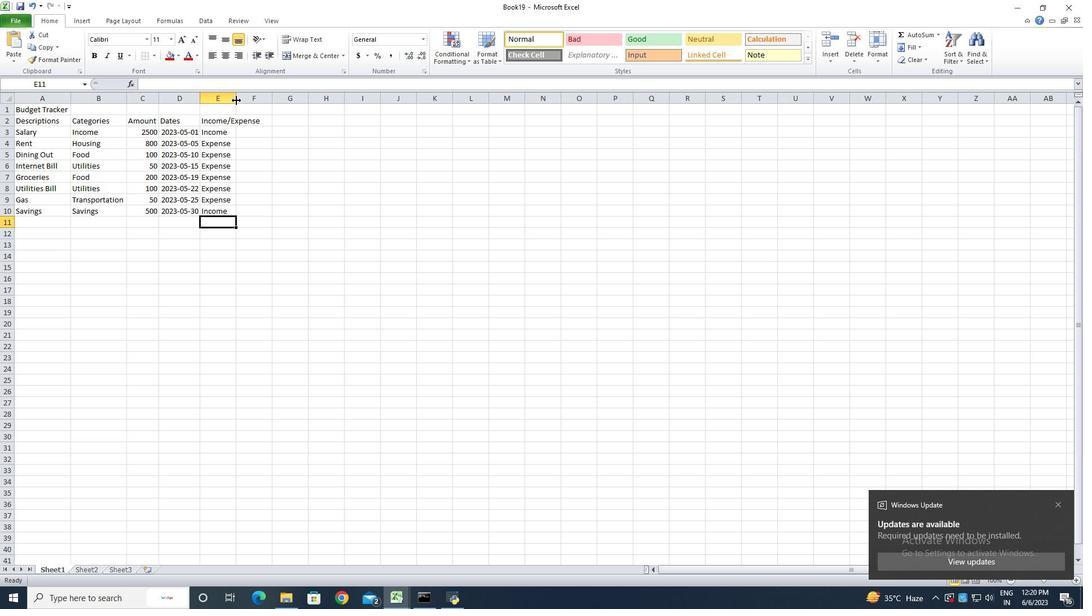 
Action: Mouse moved to (237, 100)
Screenshot: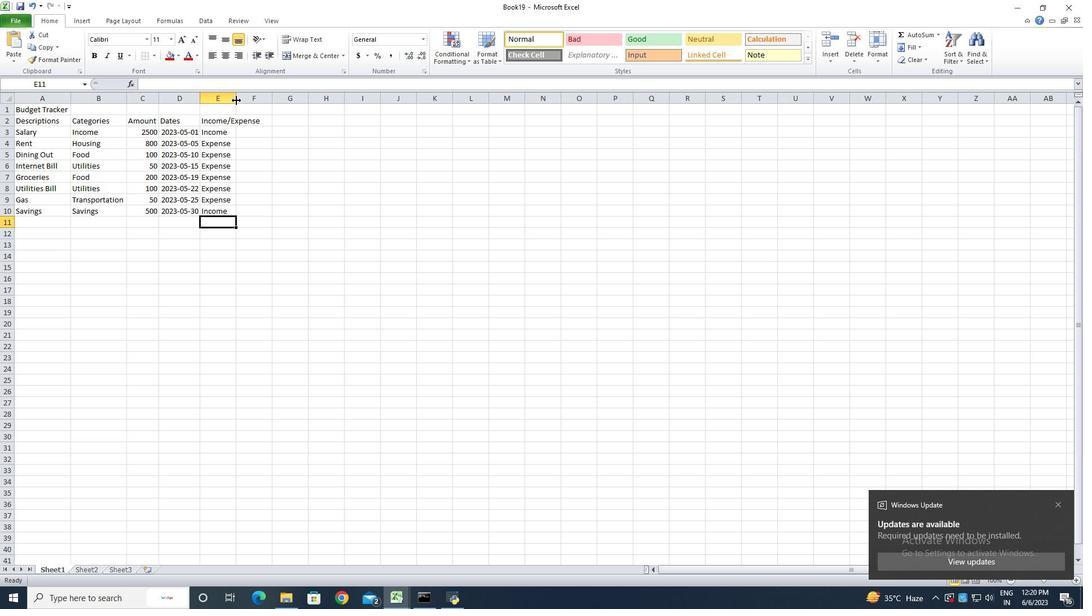 
Action: Mouse pressed left at (237, 100)
Screenshot: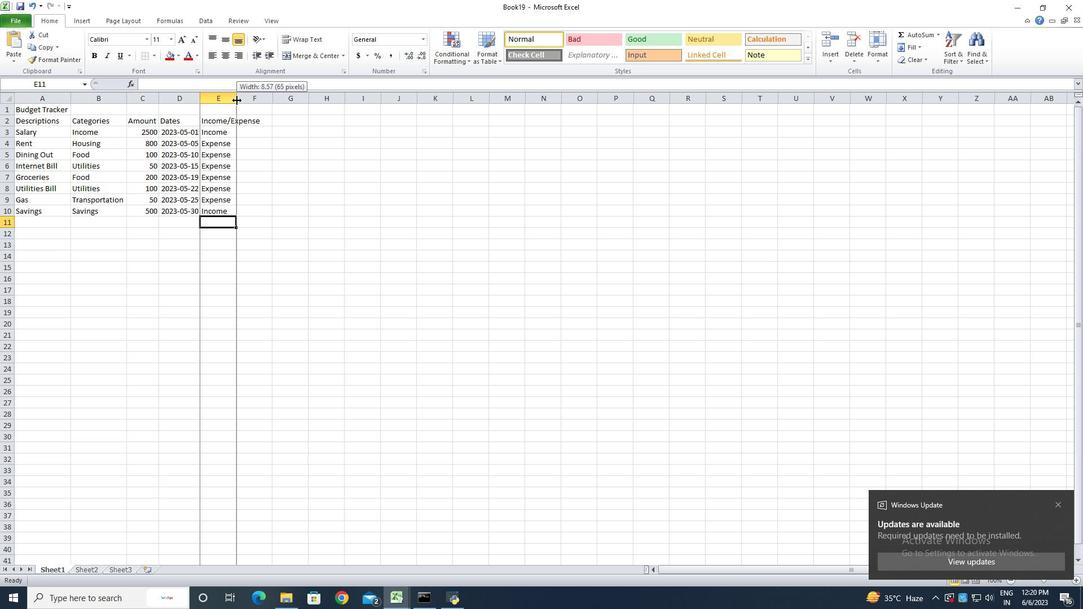 
Action: Mouse moved to (60, 110)
Screenshot: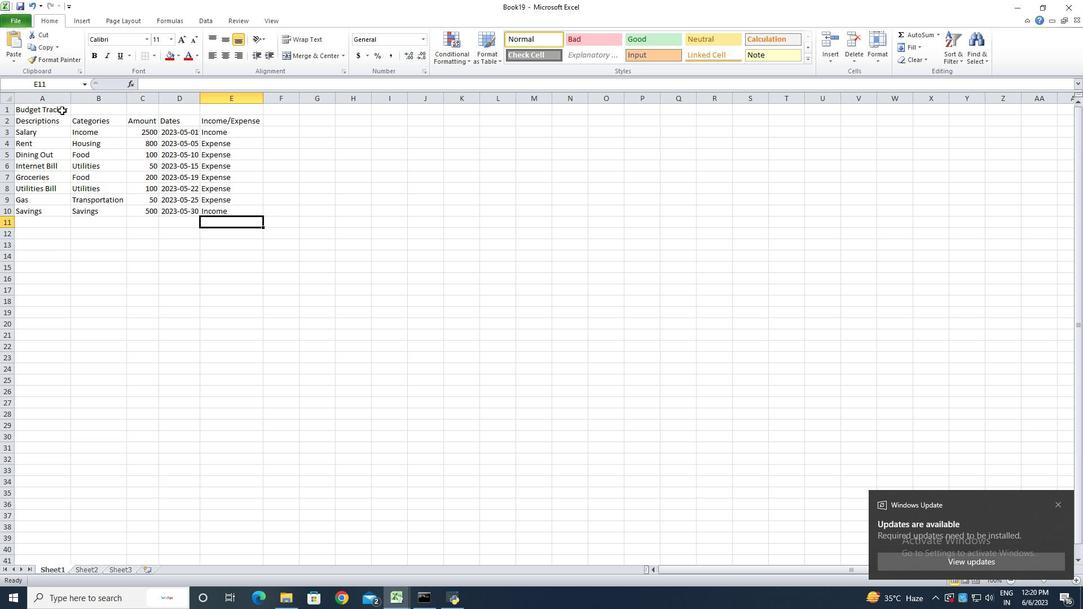 
Action: Mouse pressed left at (60, 110)
Screenshot: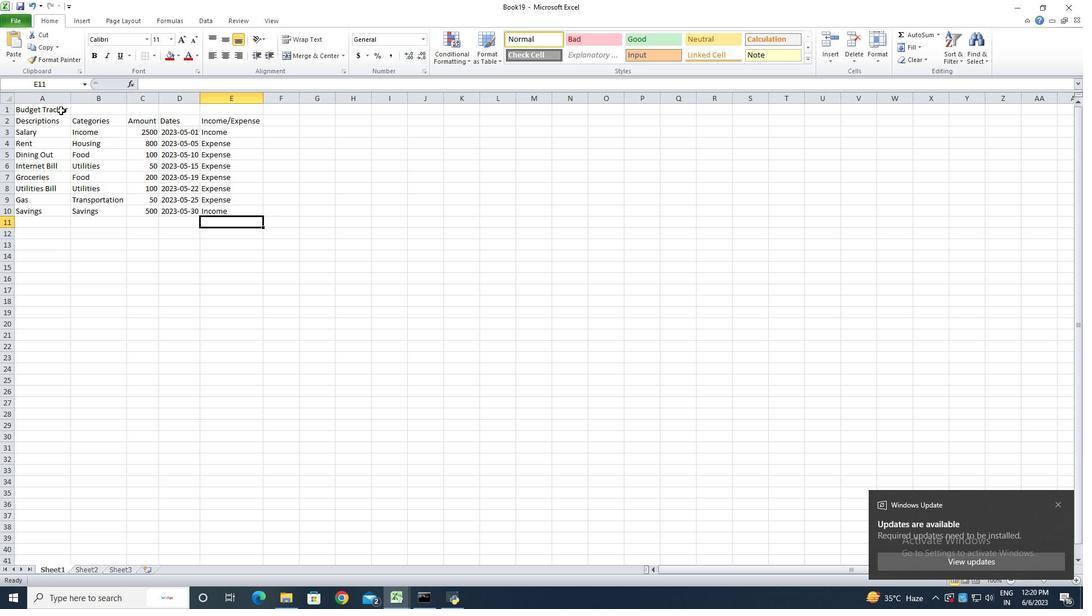 
Action: Mouse moved to (309, 51)
Screenshot: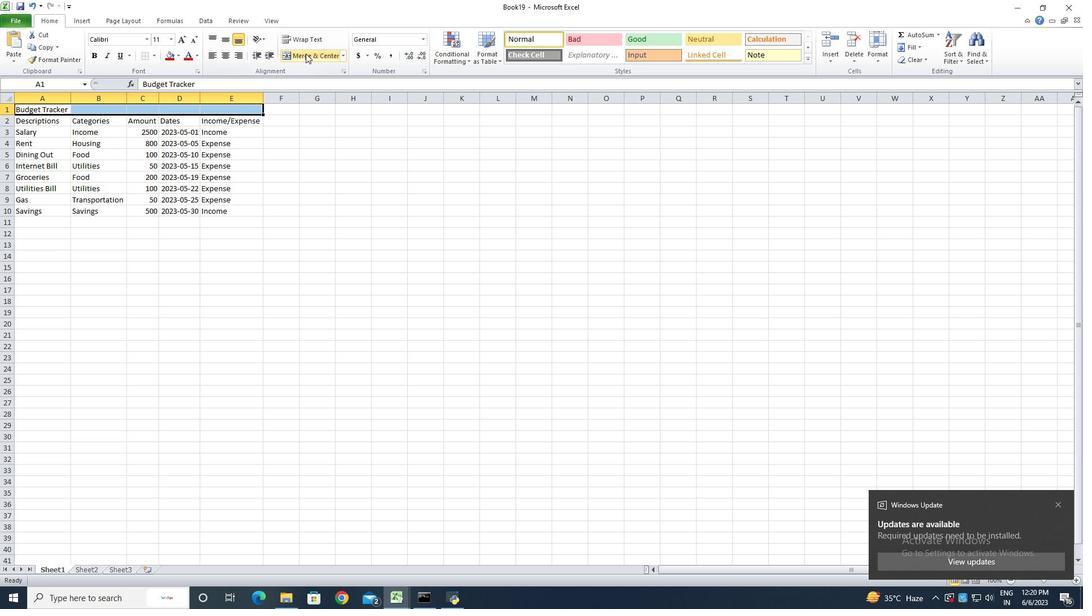 
Action: Mouse pressed left at (309, 51)
Screenshot: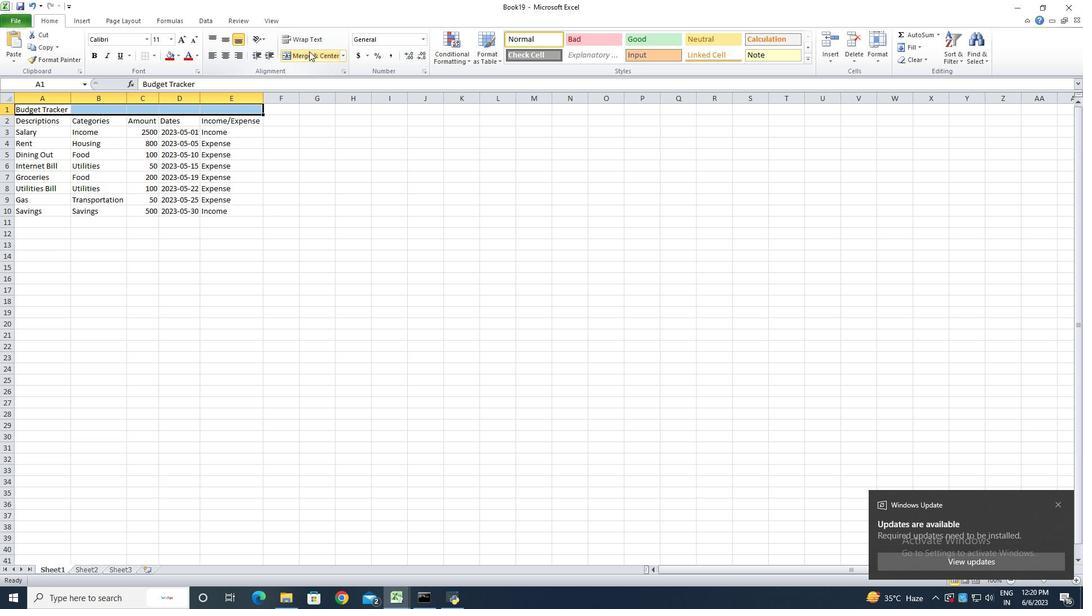 
Action: Mouse moved to (19, 22)
Screenshot: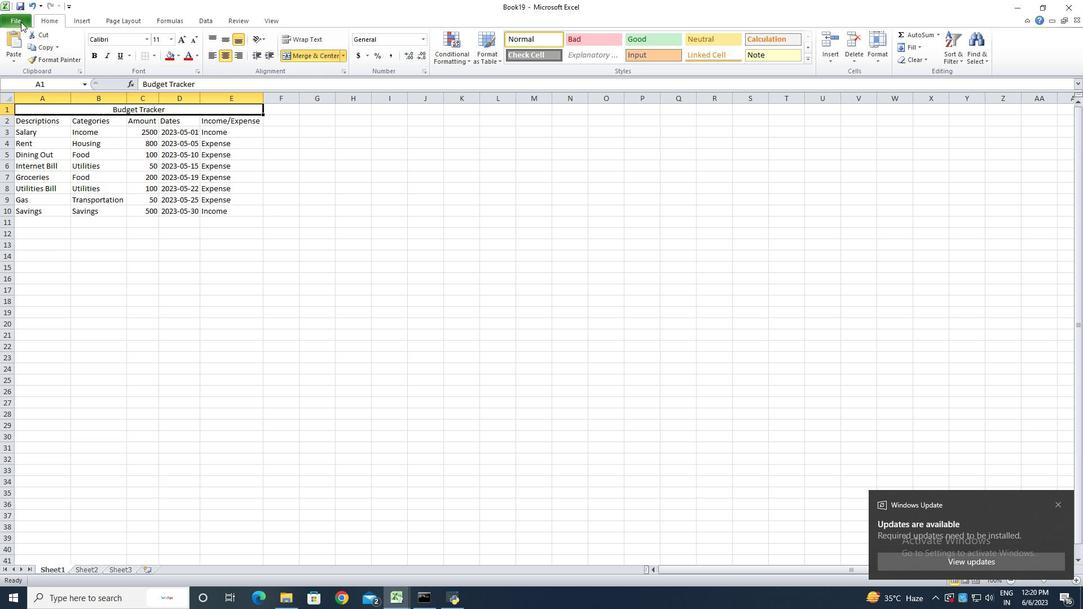 
Action: Mouse pressed left at (19, 22)
Screenshot: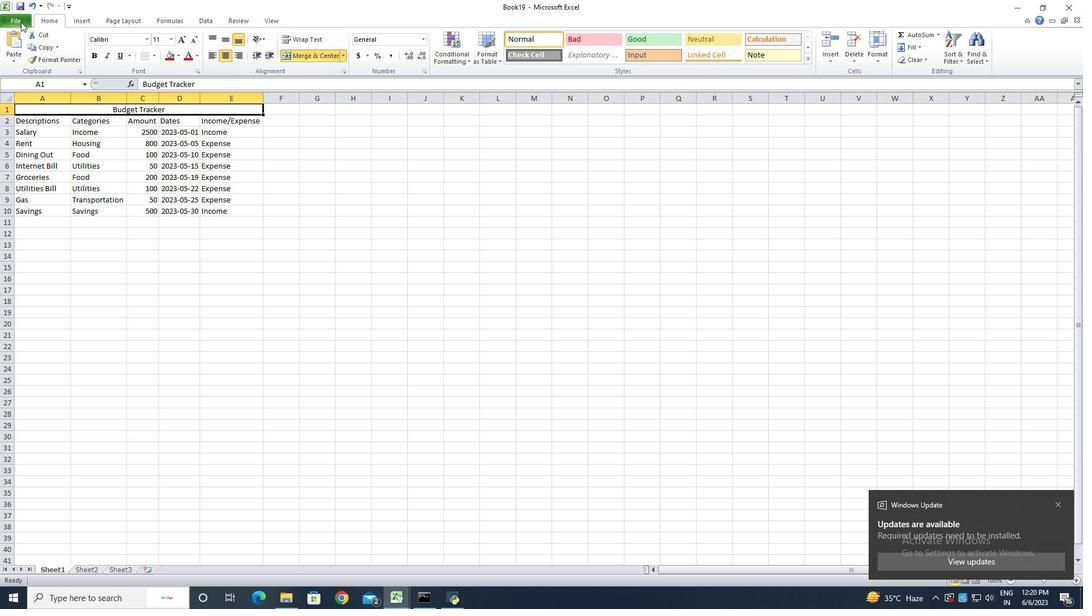 
Action: Mouse moved to (38, 54)
Screenshot: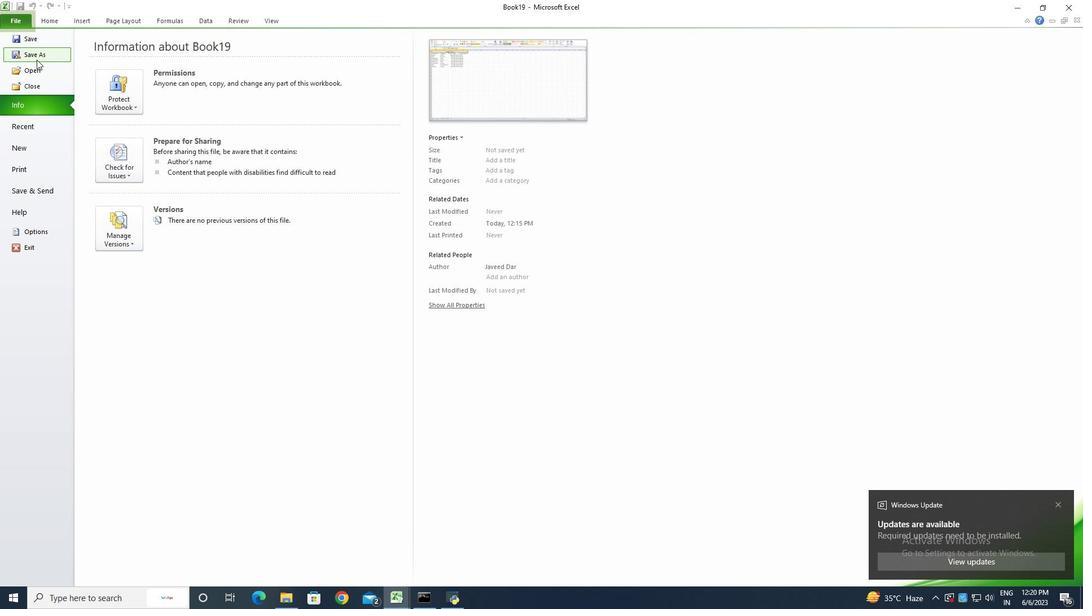 
Action: Mouse pressed left at (38, 54)
Screenshot: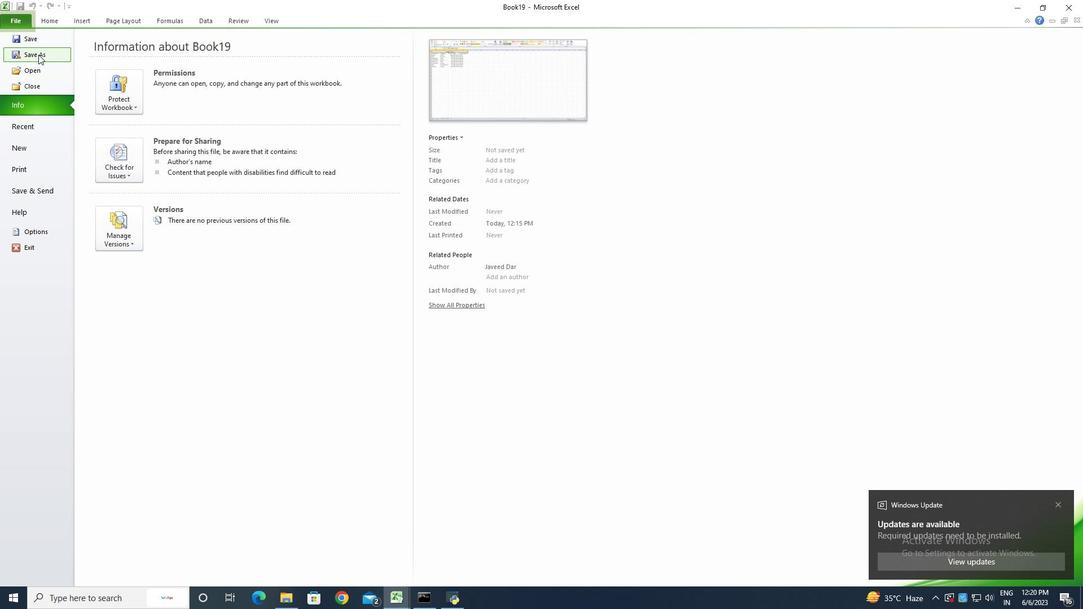 
Action: Key pressed <Key.shift><Key.shift><Key.shift><Key.shift><Key.shift>Exp<Key.space><Key.shift><Key.shift><Key.shift><Key.shift><Key.shift><Key.shift><Key.shift><Key.shift><Key.shift><Key.shift><Key.shift><Key.shift><Key.shift><Key.shift><Key.shift><Key.shift><Key.shift>Tracker<Key.space><Key.shift>analysisn<Key.backspace>book
Screenshot: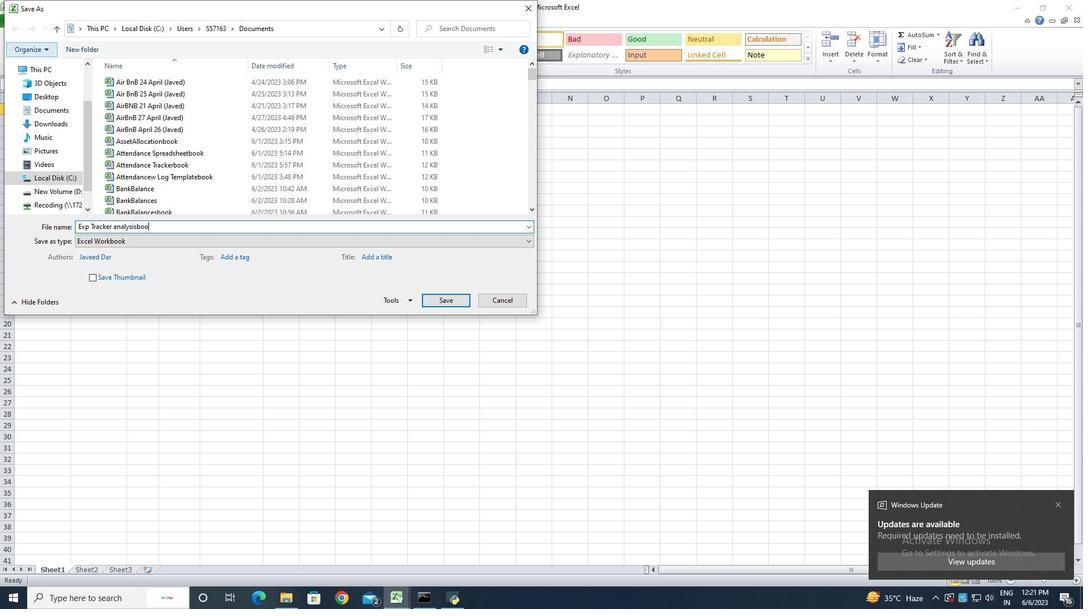 
Action: Mouse moved to (441, 299)
Screenshot: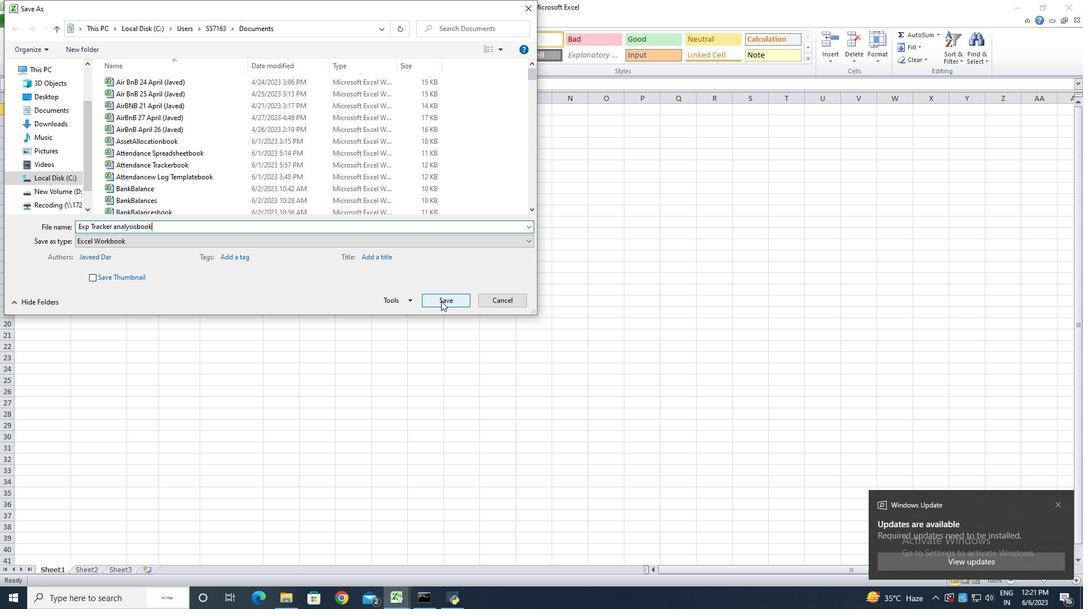 
Action: Mouse pressed left at (441, 299)
Screenshot: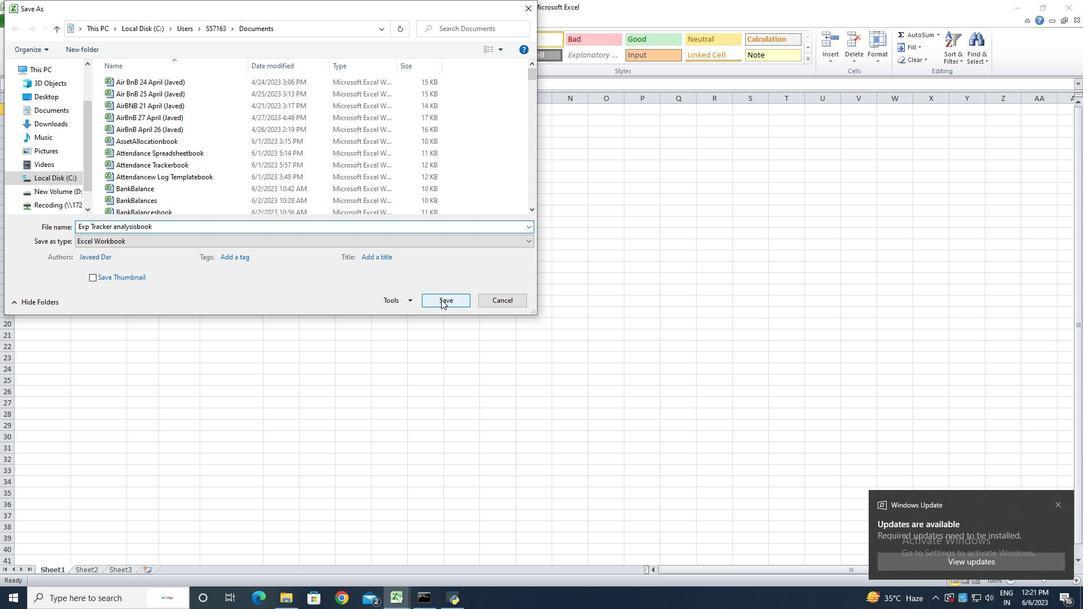 
Action: Mouse moved to (274, 284)
Screenshot: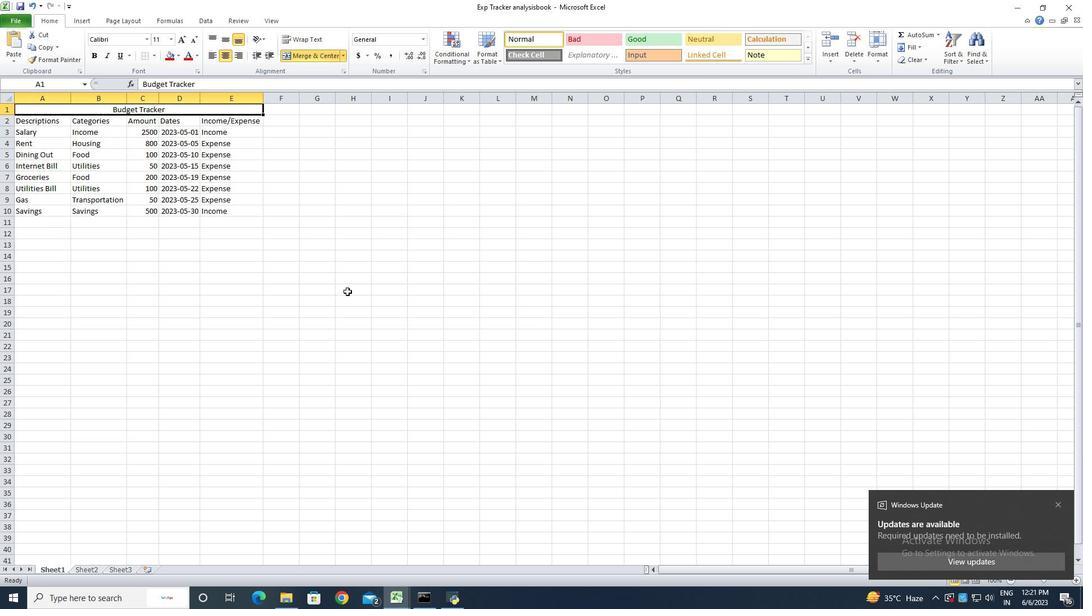 
Action: Key pressed ctrl+S
Screenshot: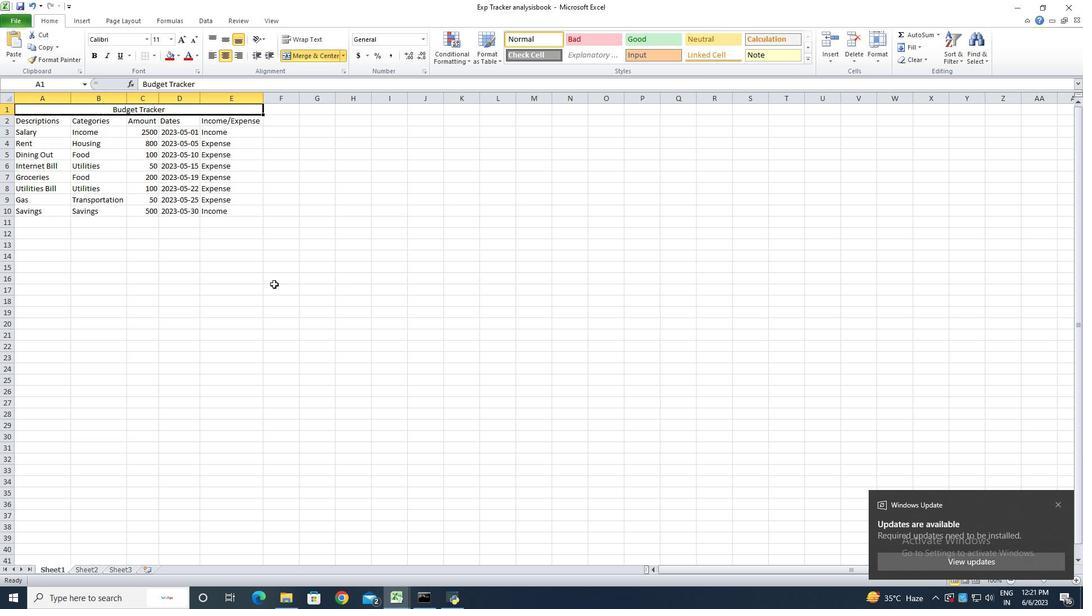 
